 Task: Look for space in Dogonbadan, Iran from 6th September, 2023 to 18th September, 2023 for 3 adults in price range Rs.6000 to Rs.12000. Place can be entire place with 2 bedrooms having 2 beds and 2 bathrooms. Property type can be house, flat, guest house, hotel. Booking option can be shelf check-in. Required host language is English.
Action: Mouse moved to (401, 61)
Screenshot: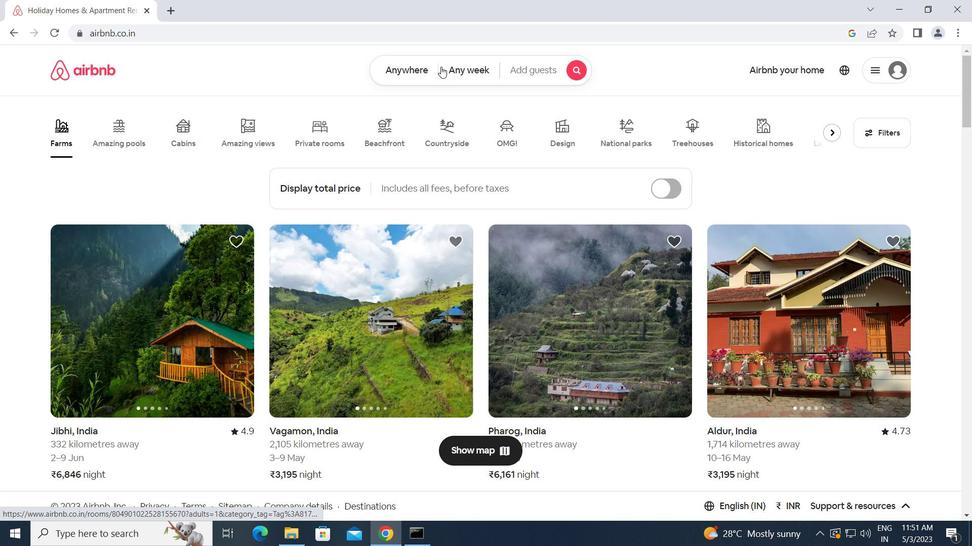 
Action: Mouse pressed left at (401, 61)
Screenshot: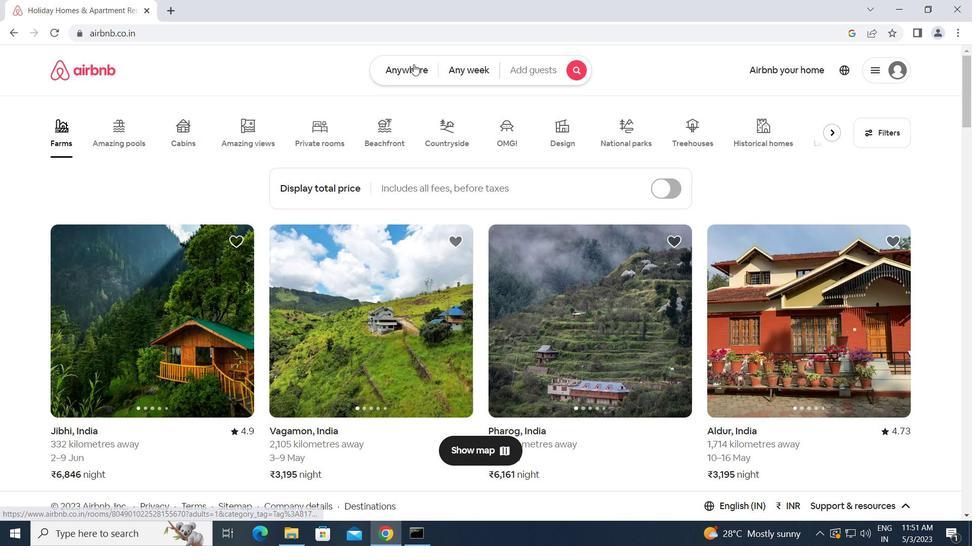 
Action: Mouse moved to (362, 105)
Screenshot: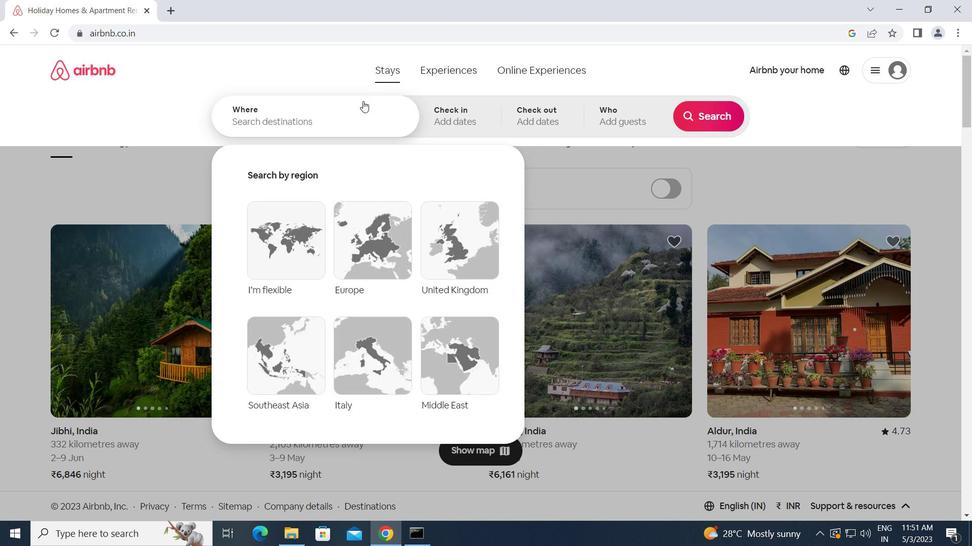 
Action: Mouse pressed left at (362, 105)
Screenshot: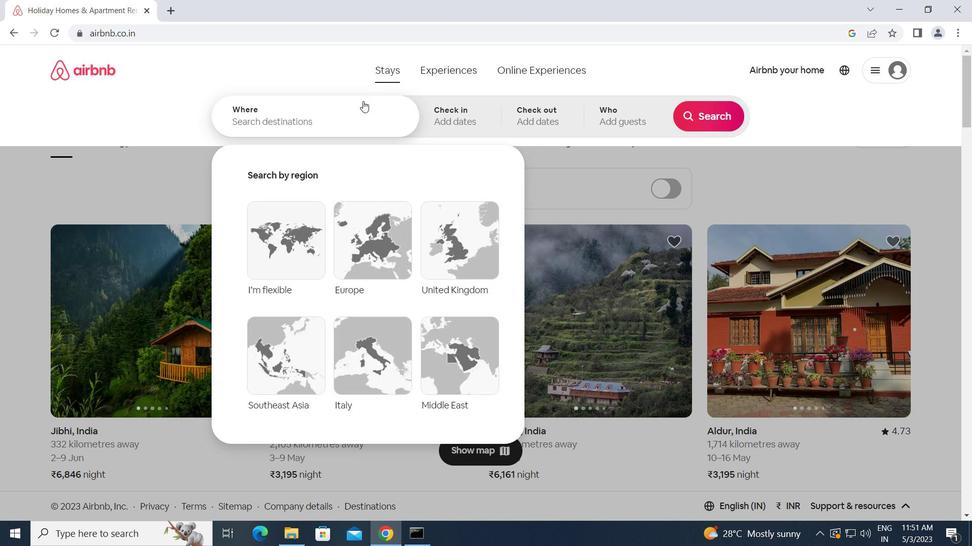 
Action: Key pressed d<Key.caps_lock>ogonbadan,<Key.space><Key.caps_lock>i<Key.caps_lock>ran<Key.enter>
Screenshot: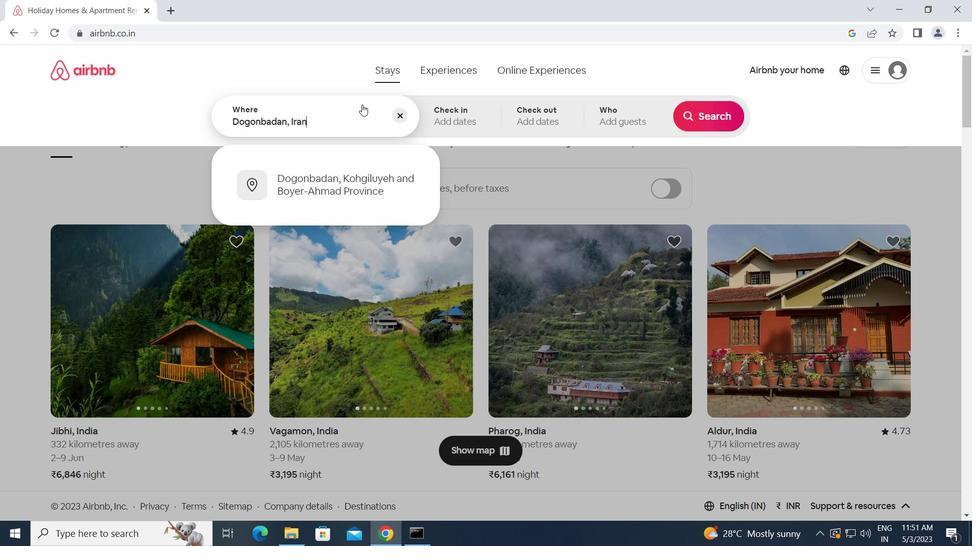 
Action: Mouse moved to (703, 215)
Screenshot: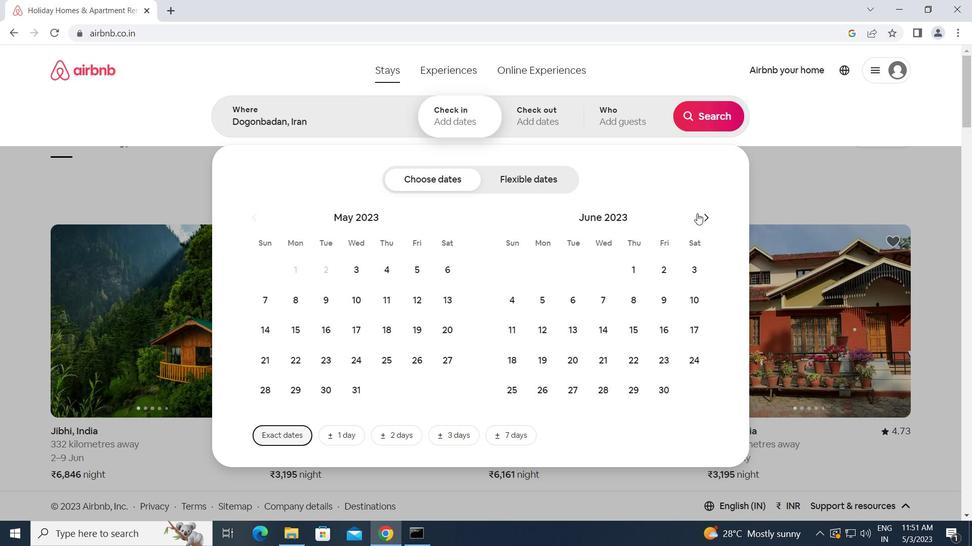 
Action: Mouse pressed left at (703, 215)
Screenshot: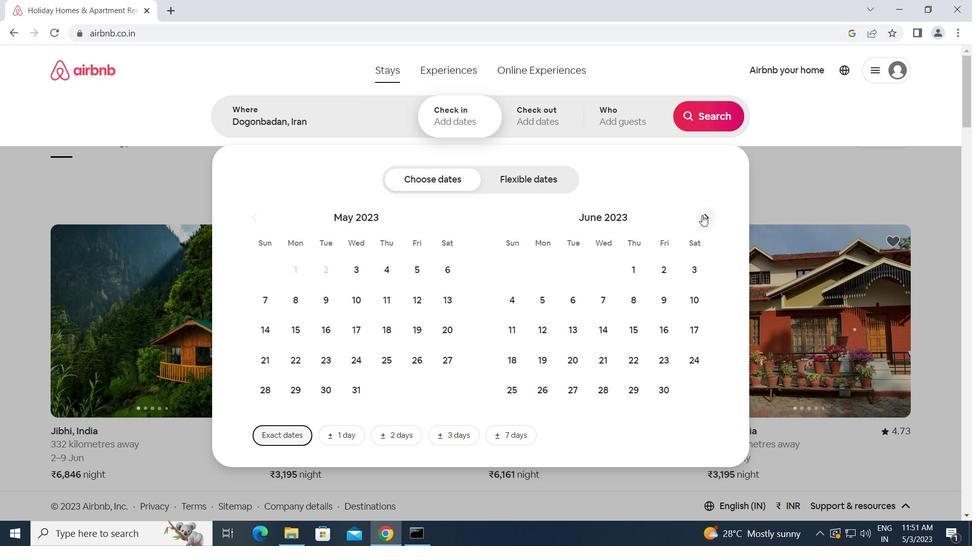 
Action: Mouse pressed left at (703, 215)
Screenshot: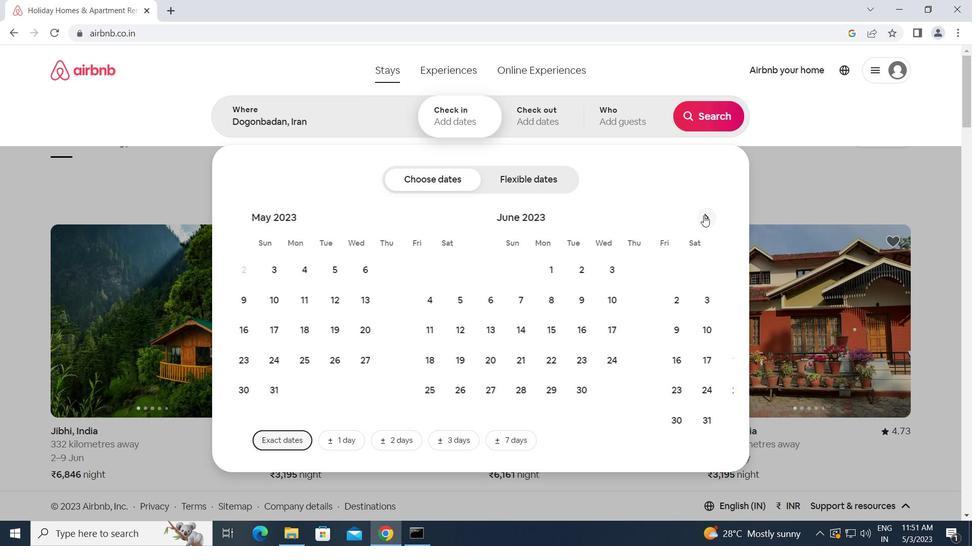 
Action: Mouse pressed left at (703, 215)
Screenshot: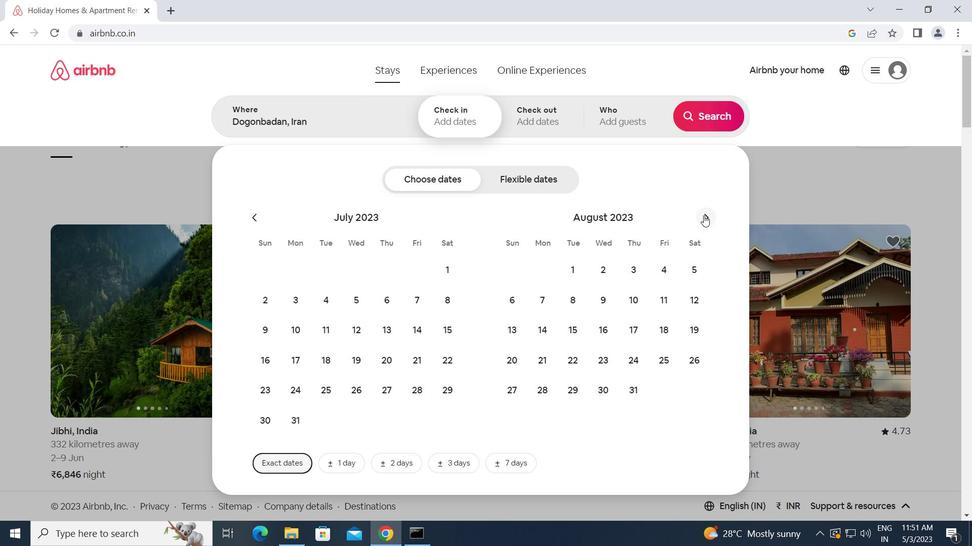 
Action: Mouse moved to (612, 302)
Screenshot: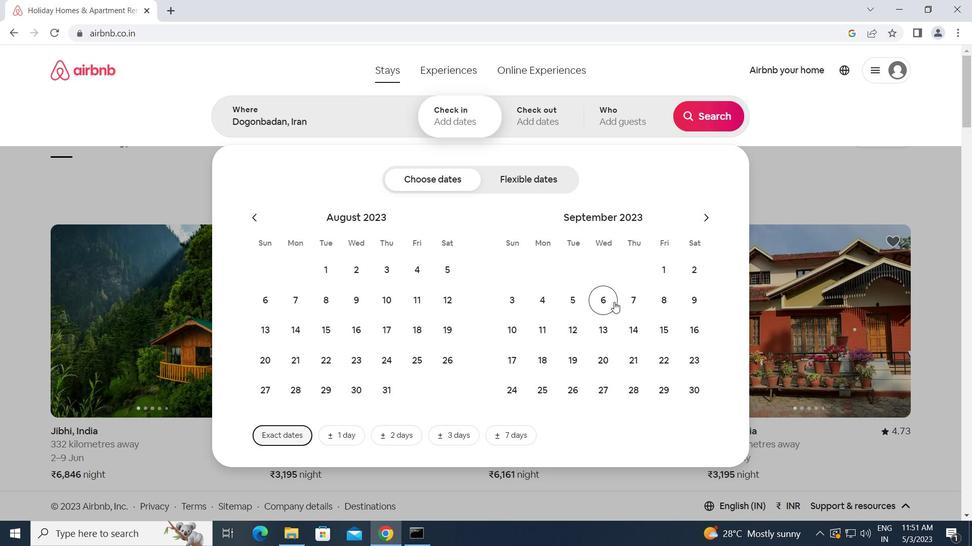 
Action: Mouse pressed left at (612, 302)
Screenshot: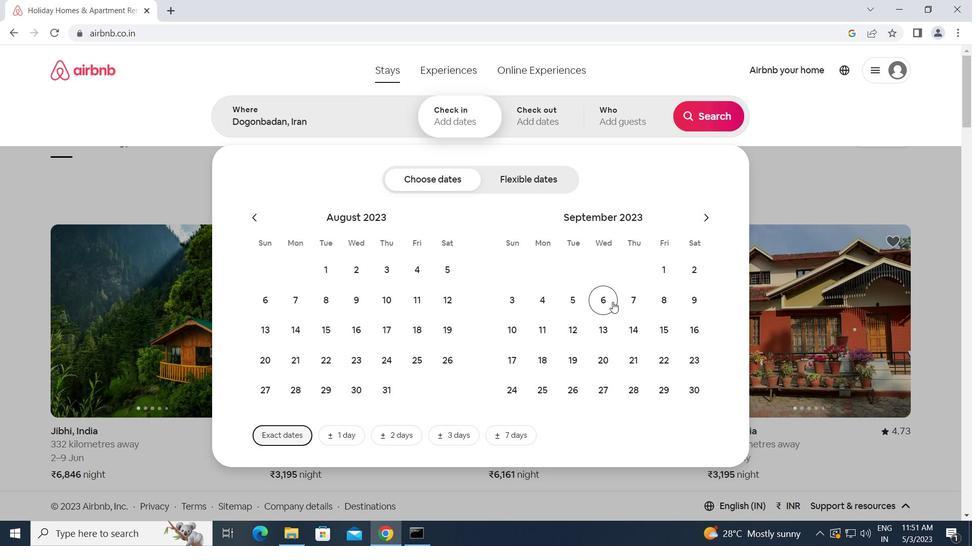 
Action: Mouse moved to (546, 354)
Screenshot: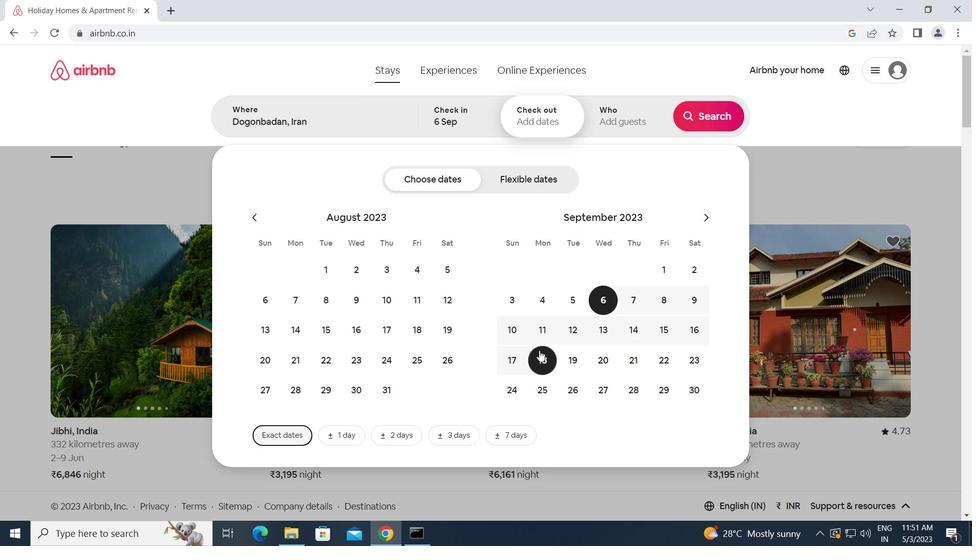 
Action: Mouse pressed left at (546, 354)
Screenshot: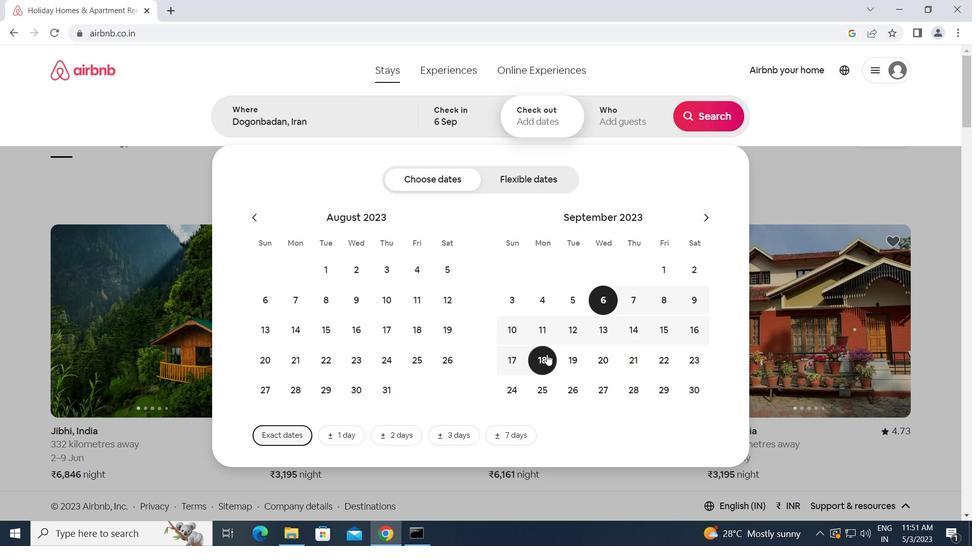 
Action: Mouse moved to (631, 120)
Screenshot: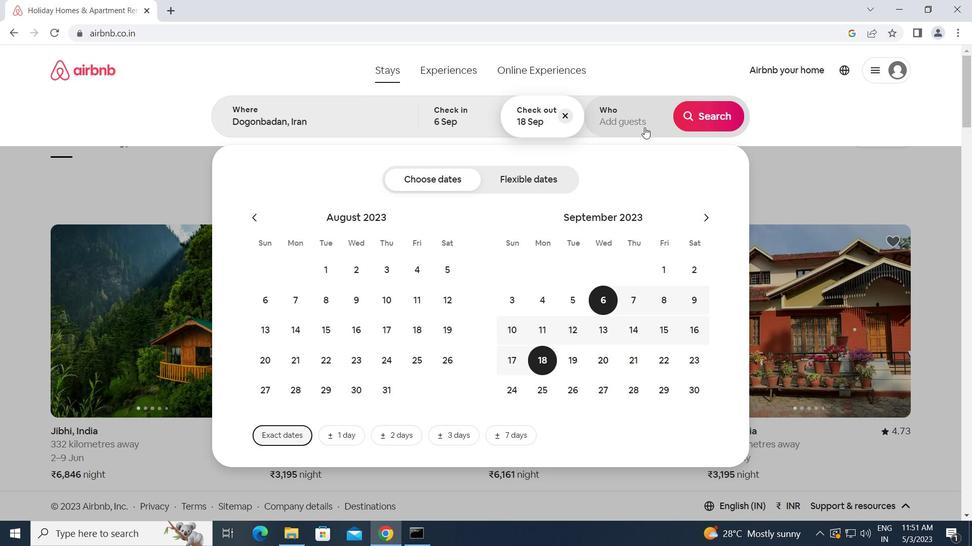 
Action: Mouse pressed left at (631, 120)
Screenshot: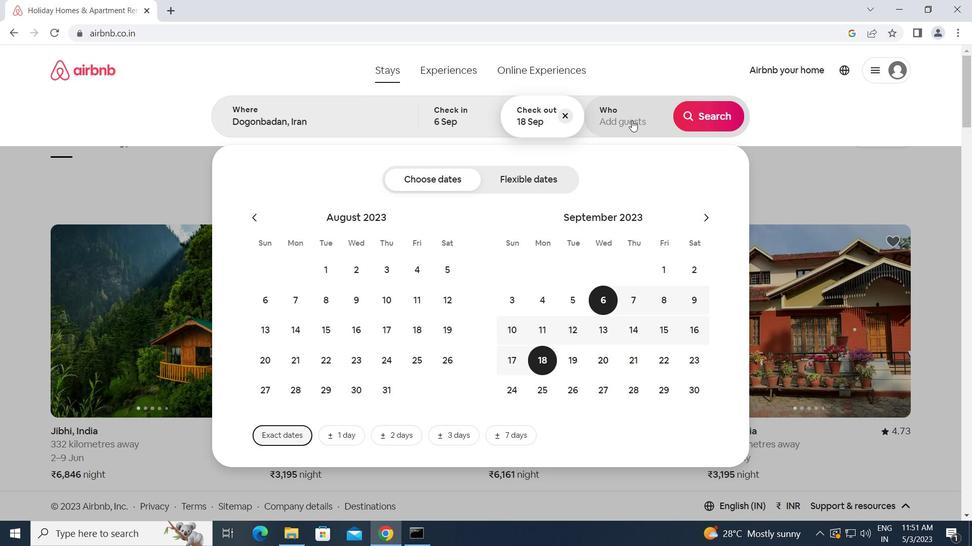 
Action: Mouse moved to (708, 184)
Screenshot: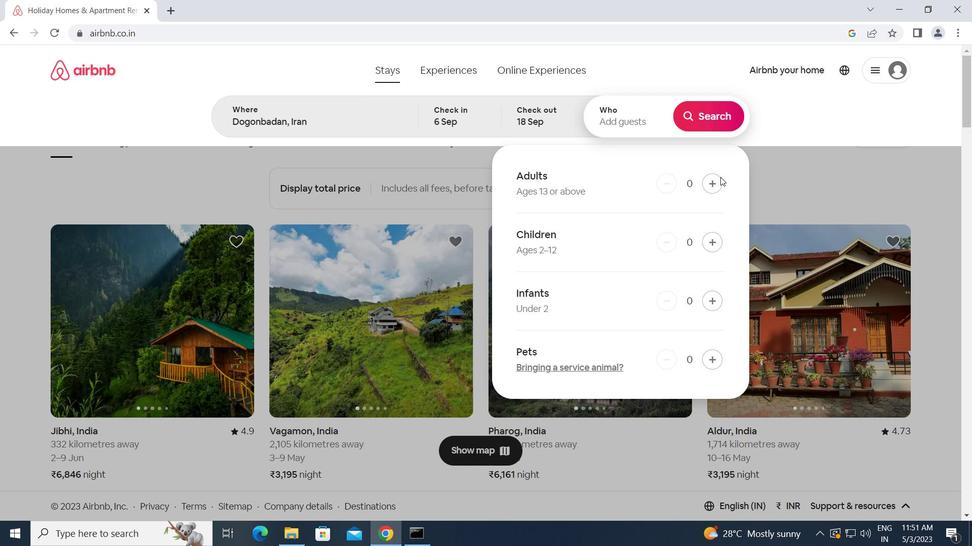 
Action: Mouse pressed left at (708, 184)
Screenshot: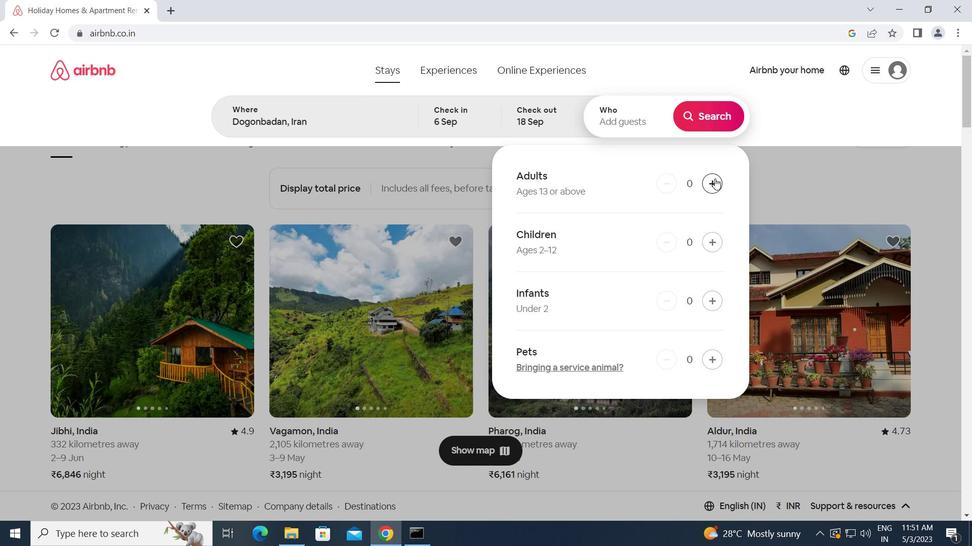 
Action: Mouse pressed left at (708, 184)
Screenshot: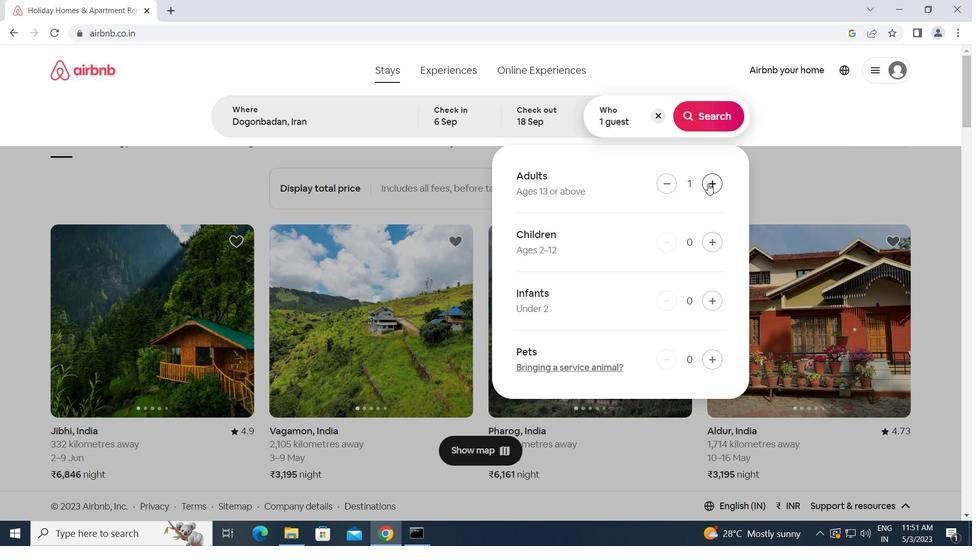 
Action: Mouse pressed left at (708, 184)
Screenshot: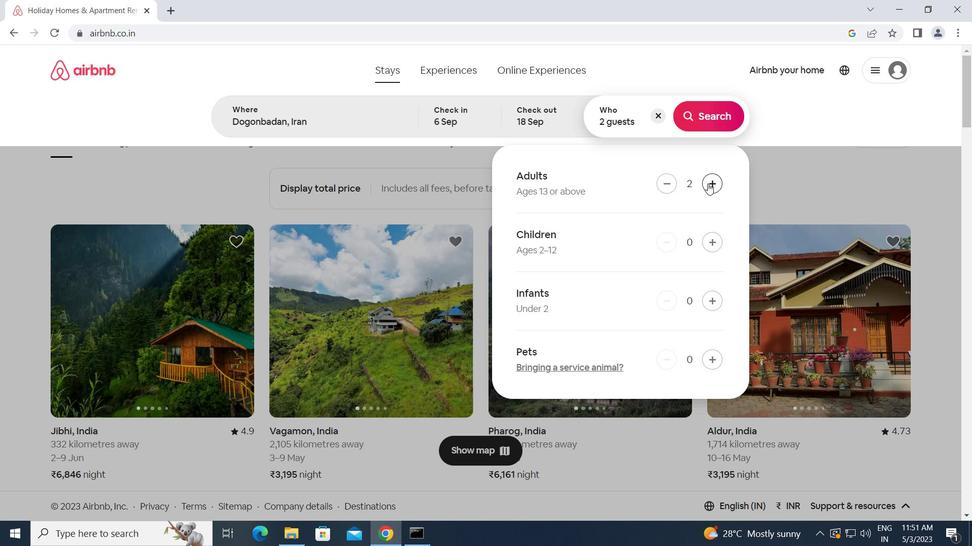 
Action: Mouse moved to (691, 117)
Screenshot: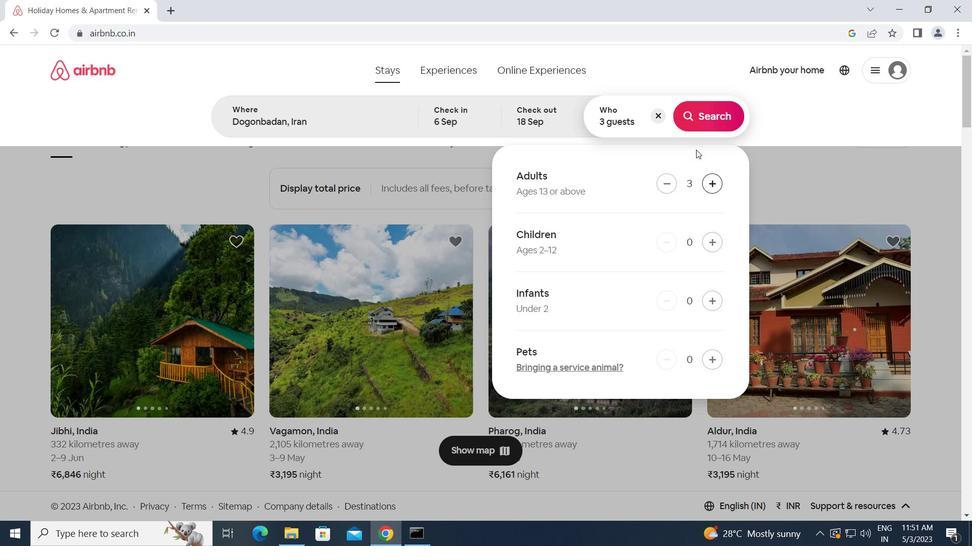 
Action: Mouse pressed left at (691, 117)
Screenshot: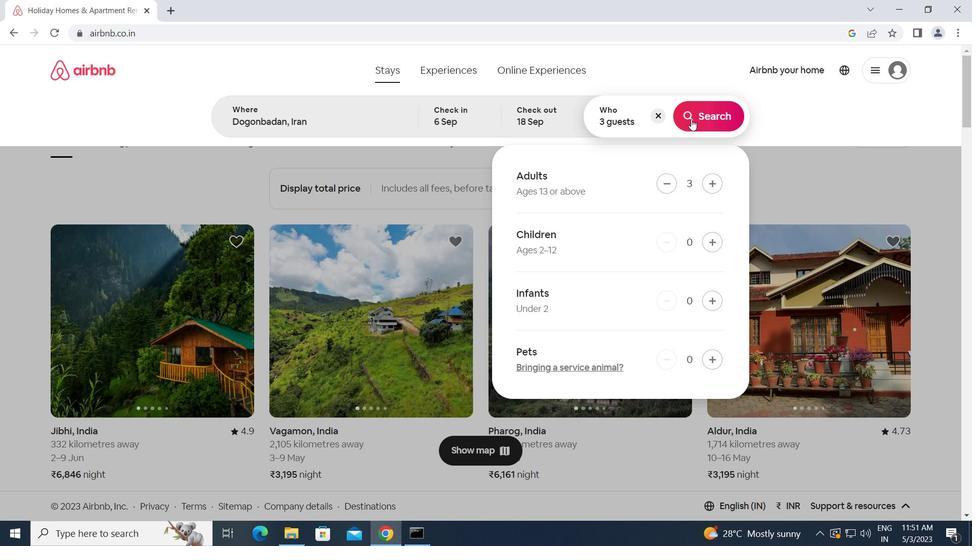 
Action: Mouse moved to (896, 117)
Screenshot: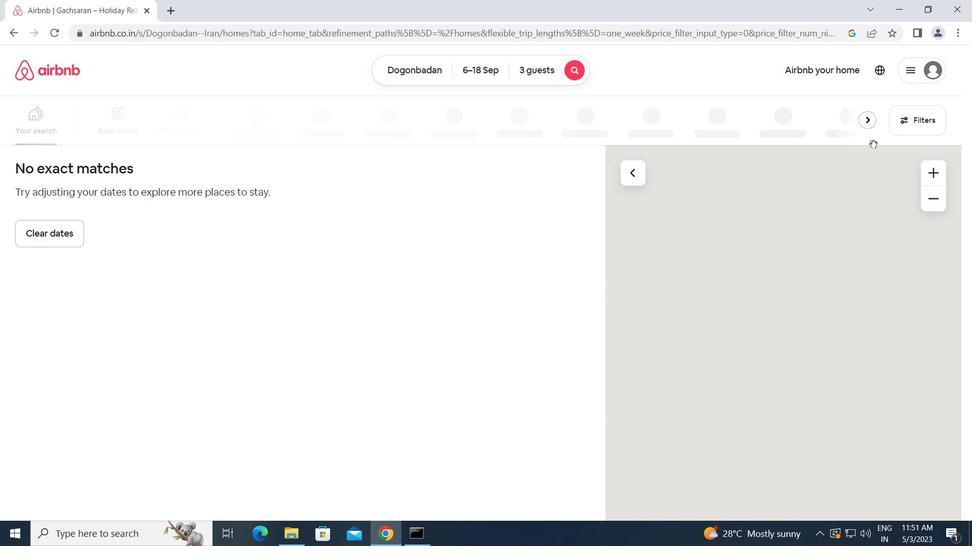 
Action: Mouse pressed left at (896, 117)
Screenshot: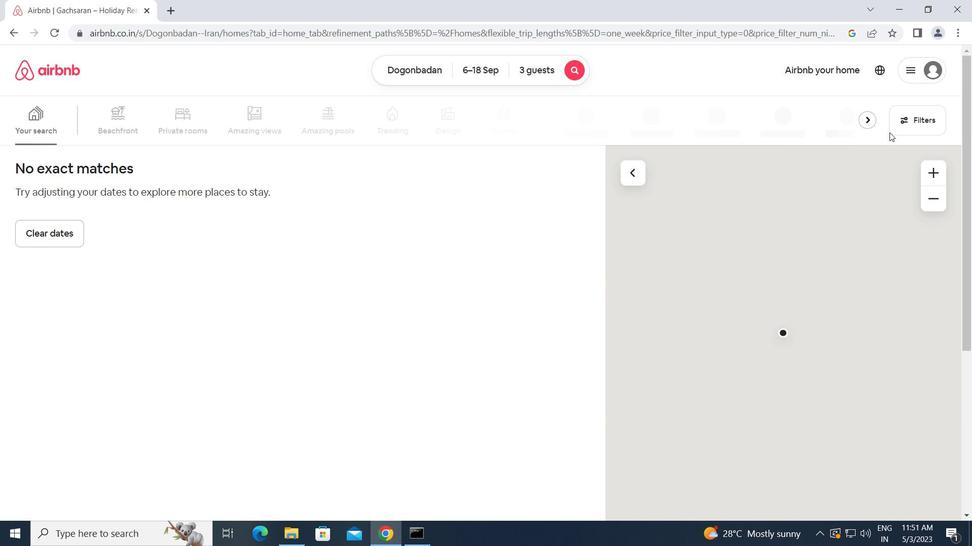 
Action: Mouse moved to (334, 203)
Screenshot: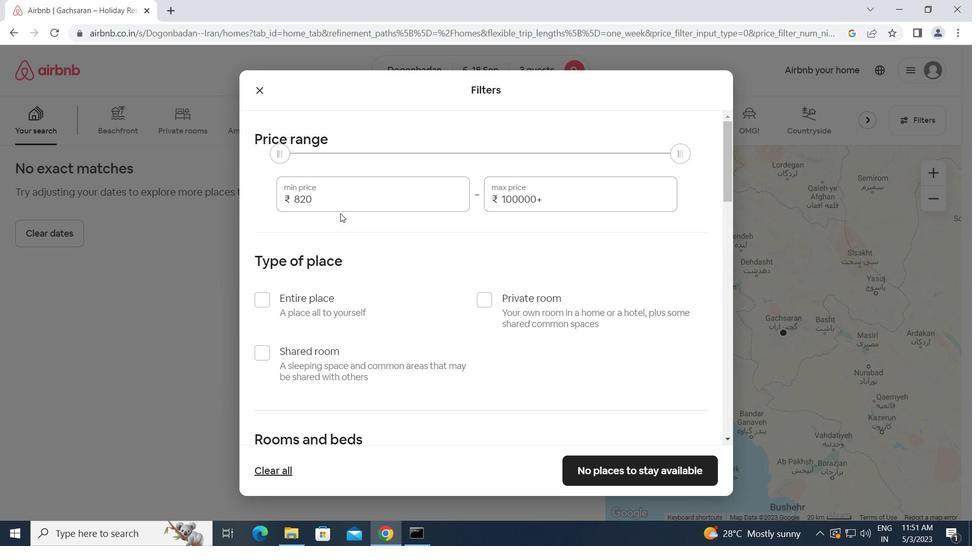 
Action: Mouse pressed left at (334, 203)
Screenshot: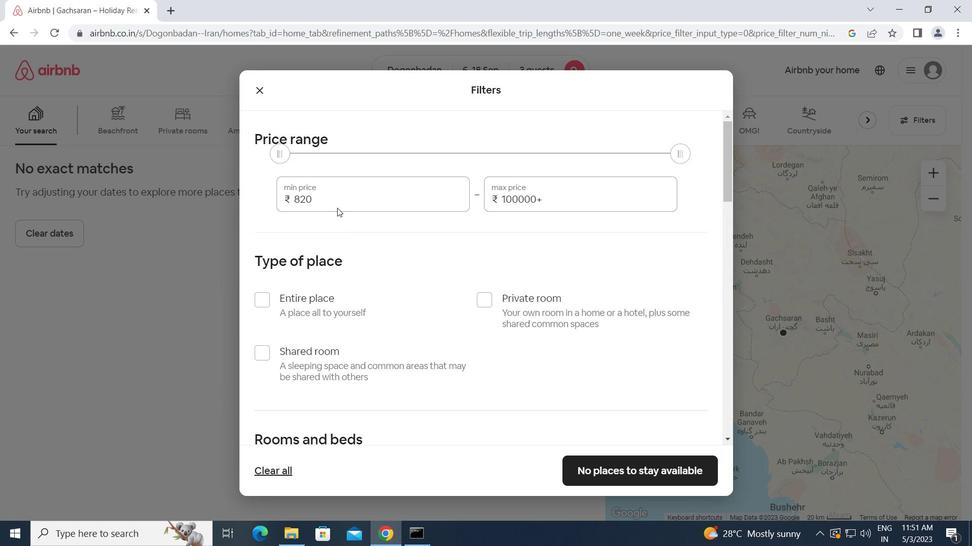 
Action: Mouse moved to (267, 200)
Screenshot: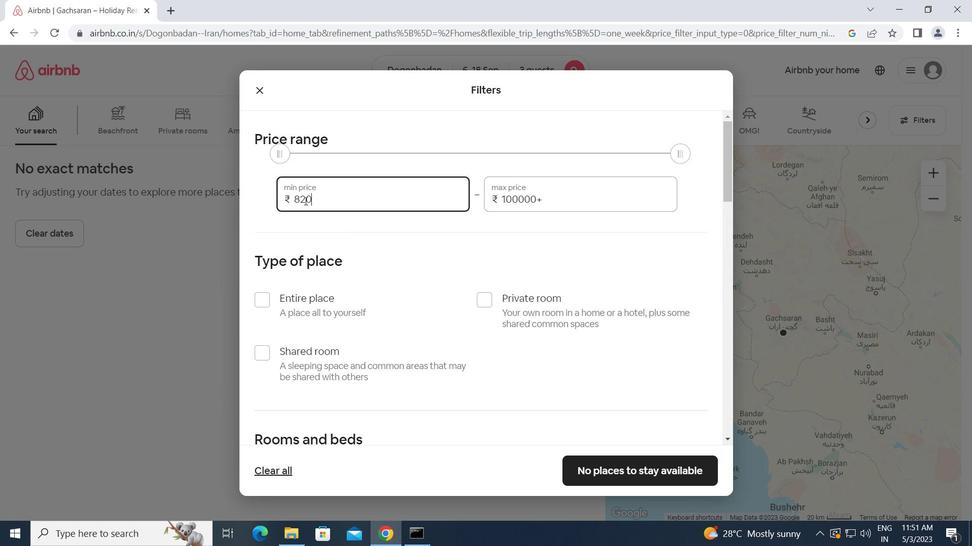 
Action: Key pressed 6000<Key.tab>12000
Screenshot: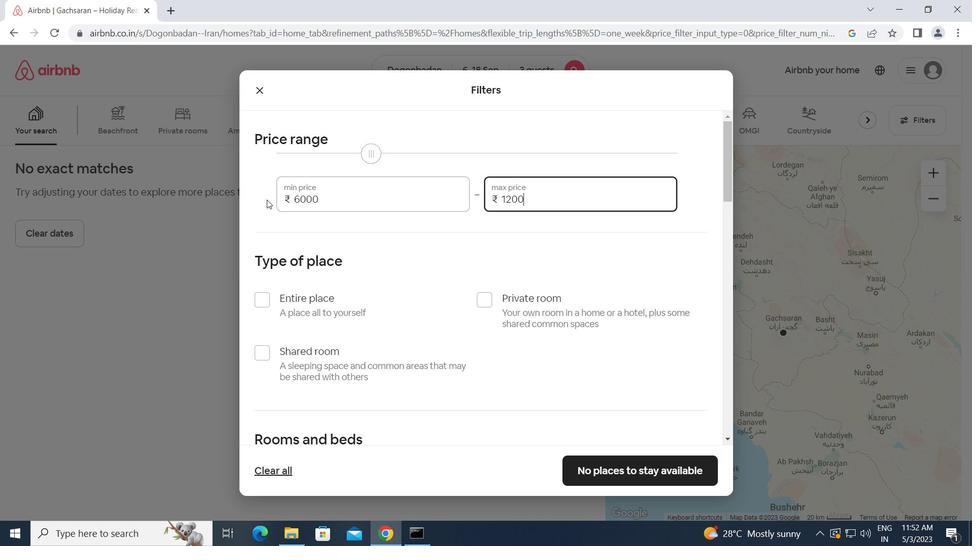 
Action: Mouse moved to (269, 296)
Screenshot: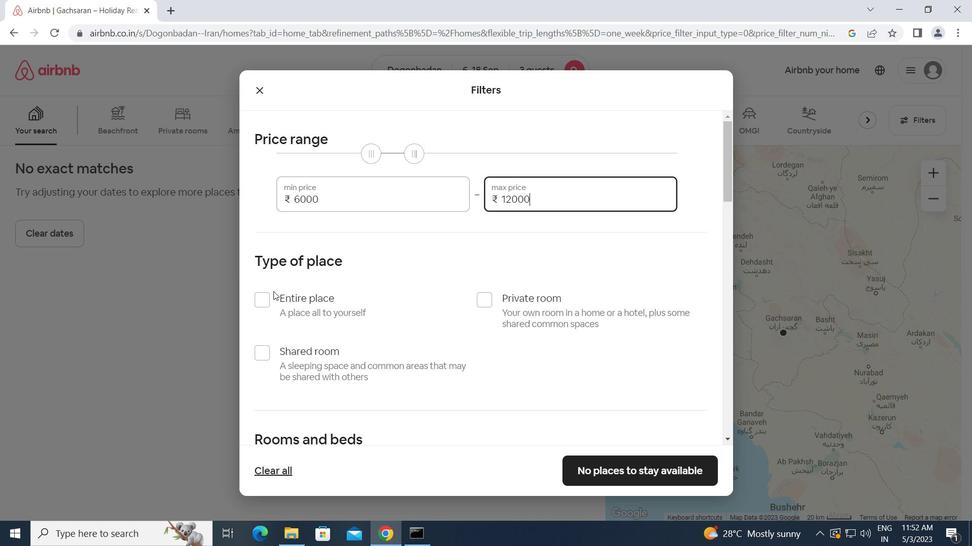 
Action: Mouse pressed left at (269, 296)
Screenshot: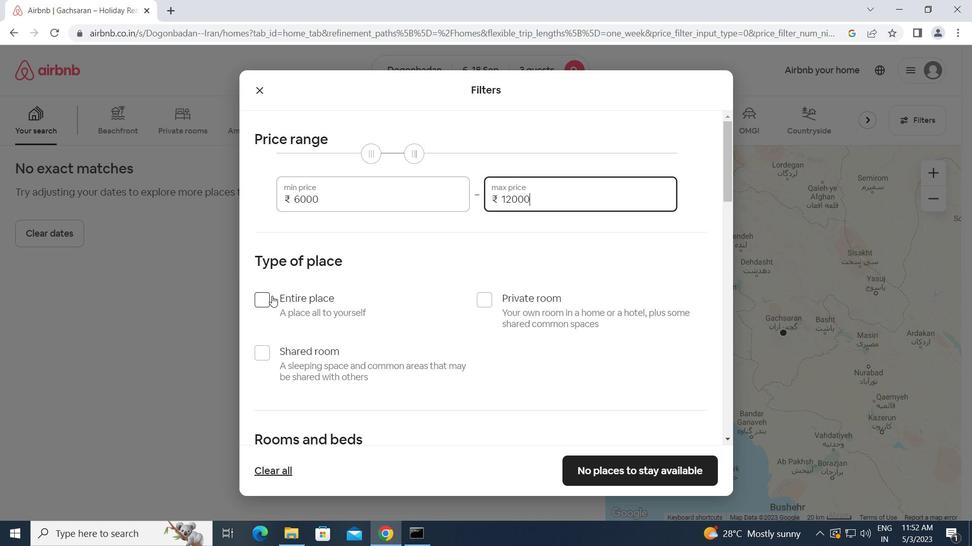 
Action: Mouse moved to (336, 323)
Screenshot: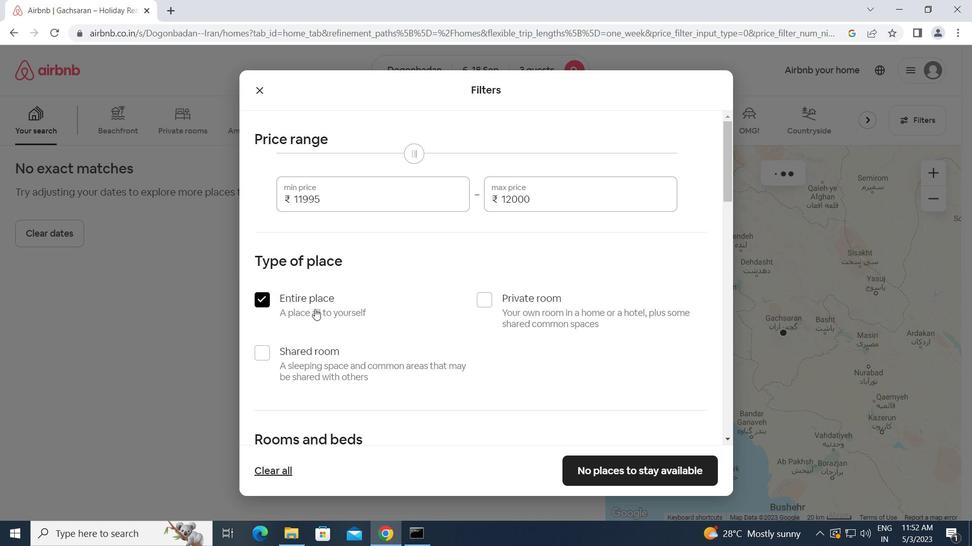 
Action: Mouse scrolled (336, 322) with delta (0, 0)
Screenshot: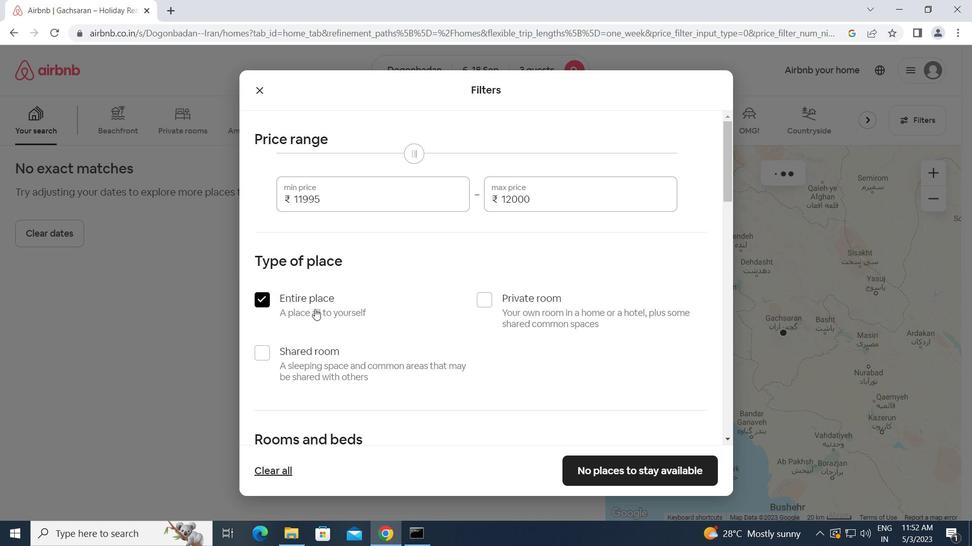 
Action: Mouse moved to (337, 324)
Screenshot: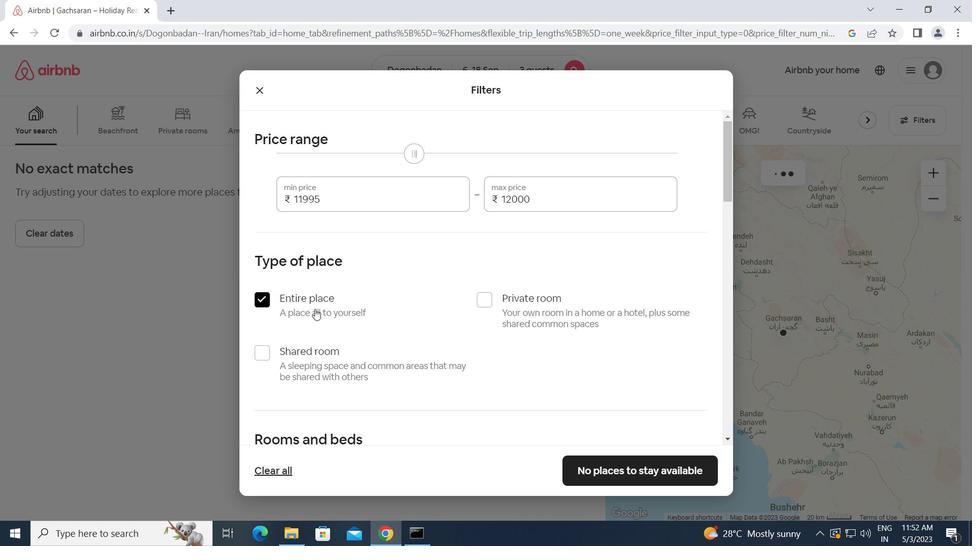 
Action: Mouse scrolled (337, 323) with delta (0, 0)
Screenshot: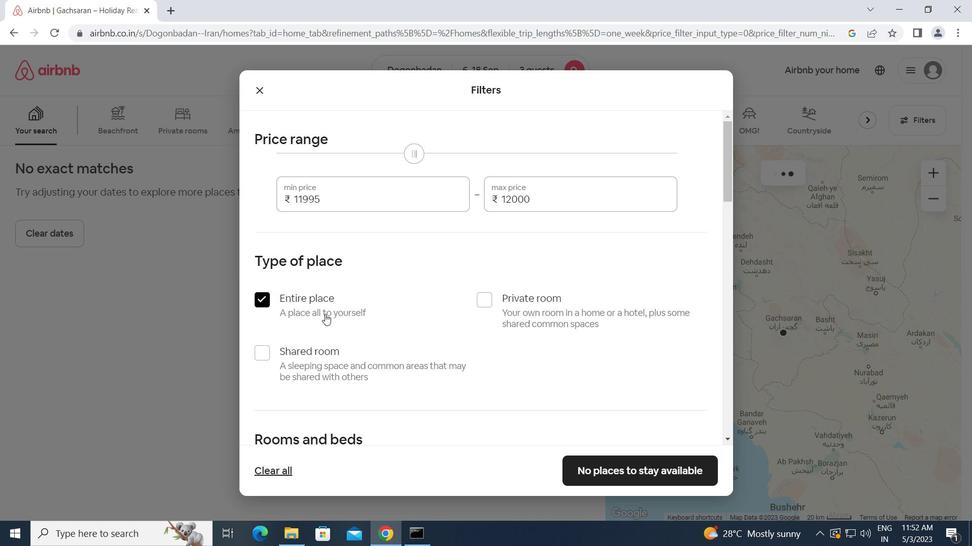 
Action: Mouse scrolled (337, 323) with delta (0, 0)
Screenshot: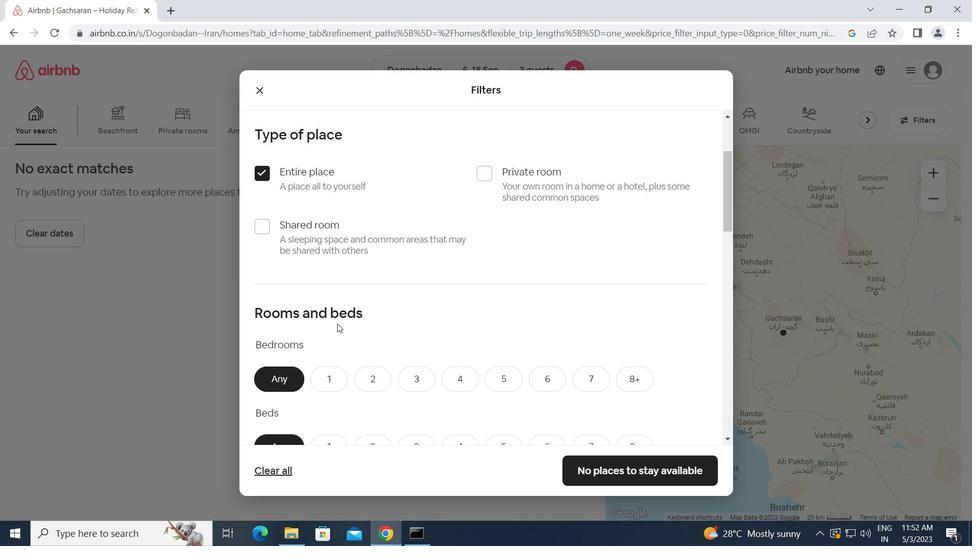 
Action: Mouse scrolled (337, 323) with delta (0, 0)
Screenshot: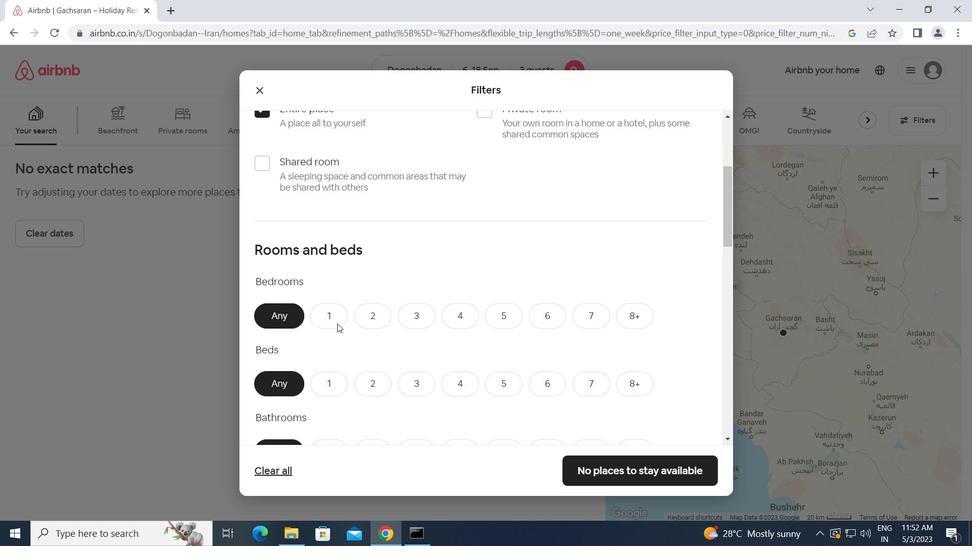 
Action: Mouse scrolled (337, 323) with delta (0, 0)
Screenshot: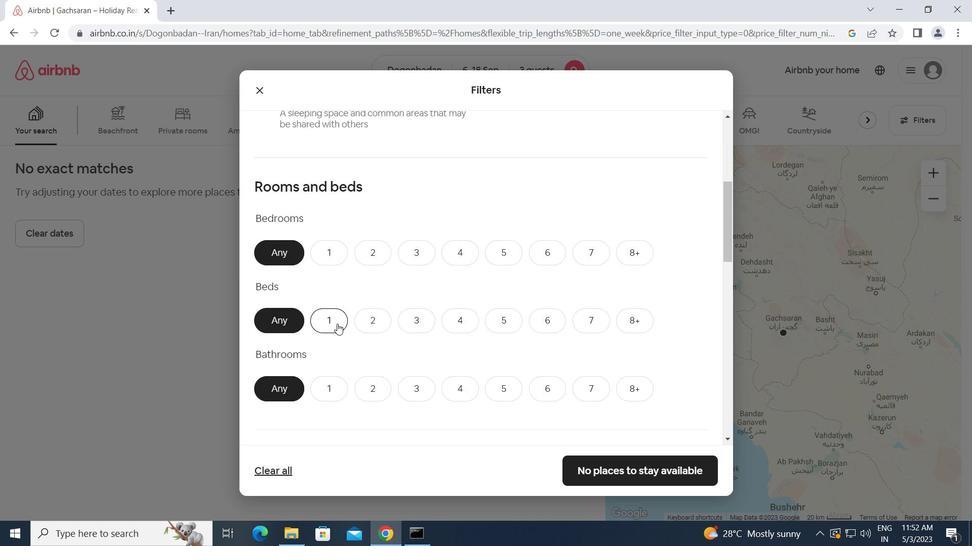 
Action: Mouse moved to (373, 192)
Screenshot: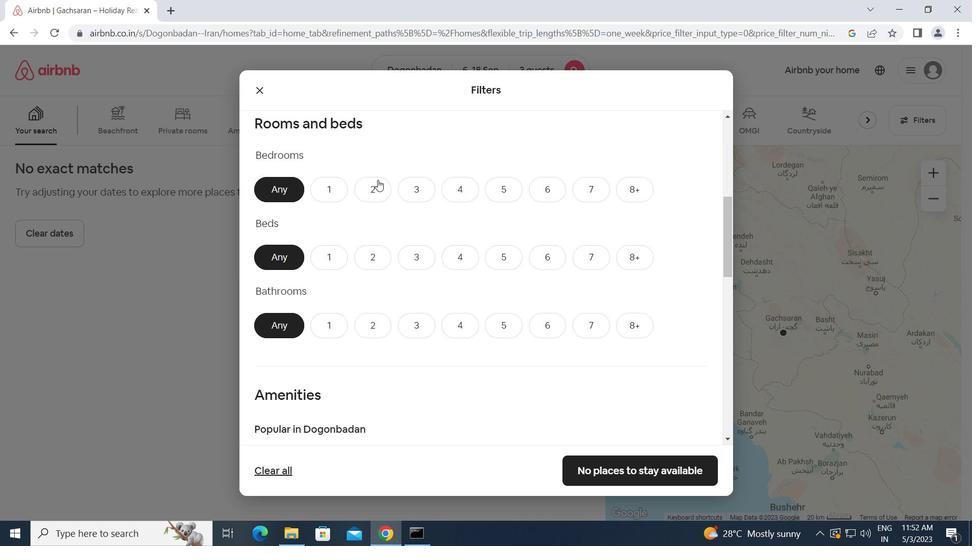 
Action: Mouse pressed left at (373, 192)
Screenshot: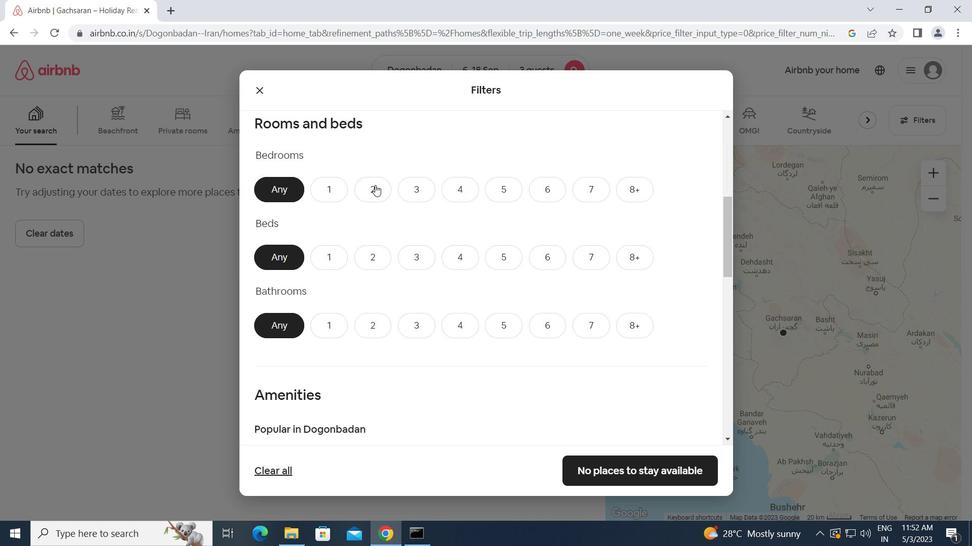 
Action: Mouse moved to (365, 260)
Screenshot: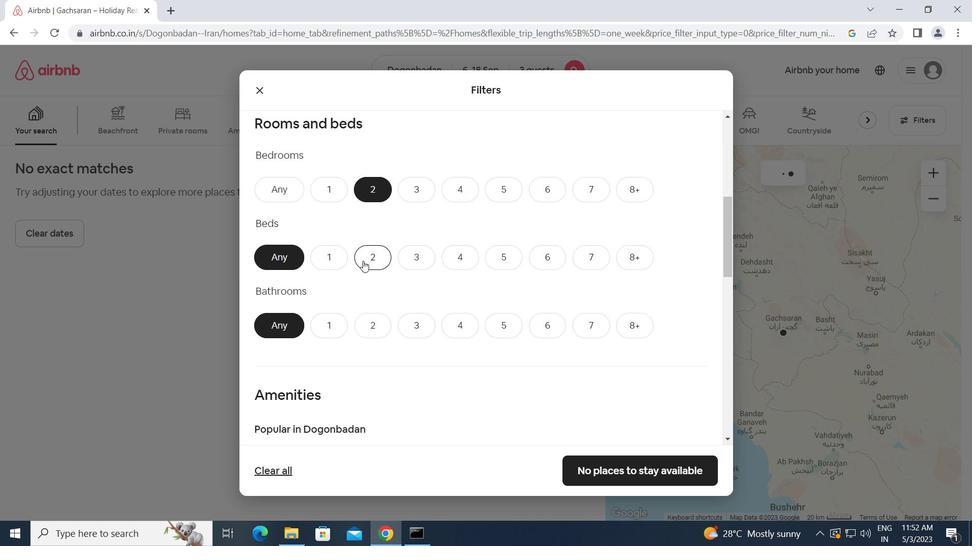 
Action: Mouse pressed left at (365, 260)
Screenshot: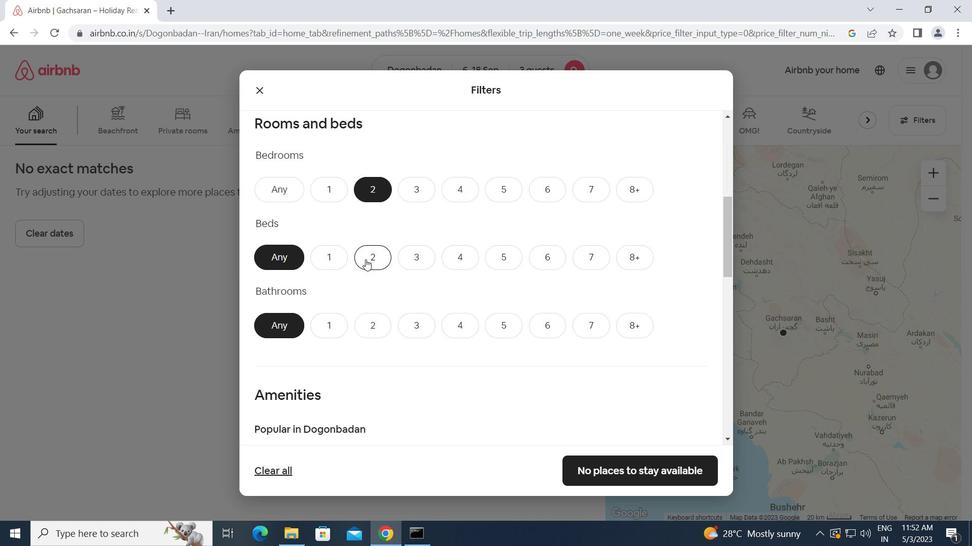 
Action: Mouse moved to (373, 324)
Screenshot: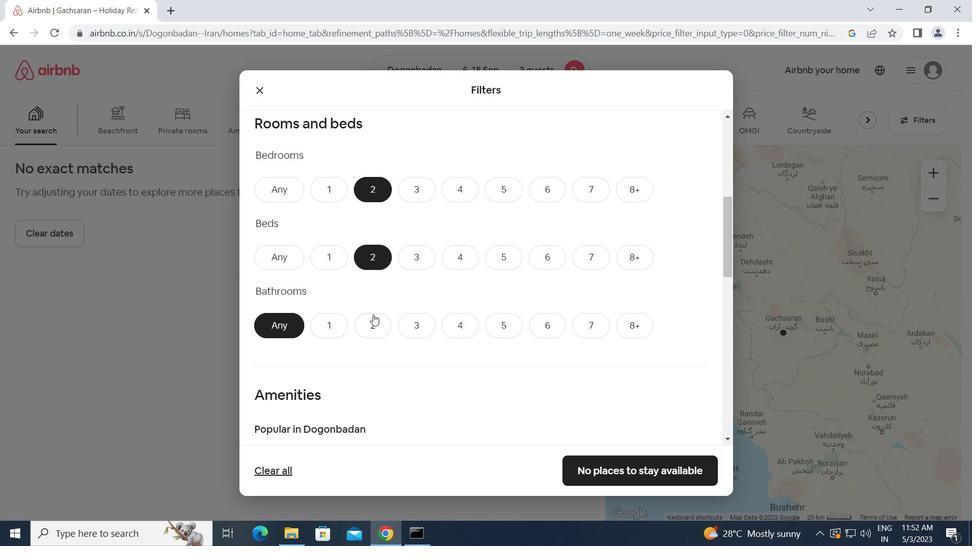 
Action: Mouse pressed left at (373, 324)
Screenshot: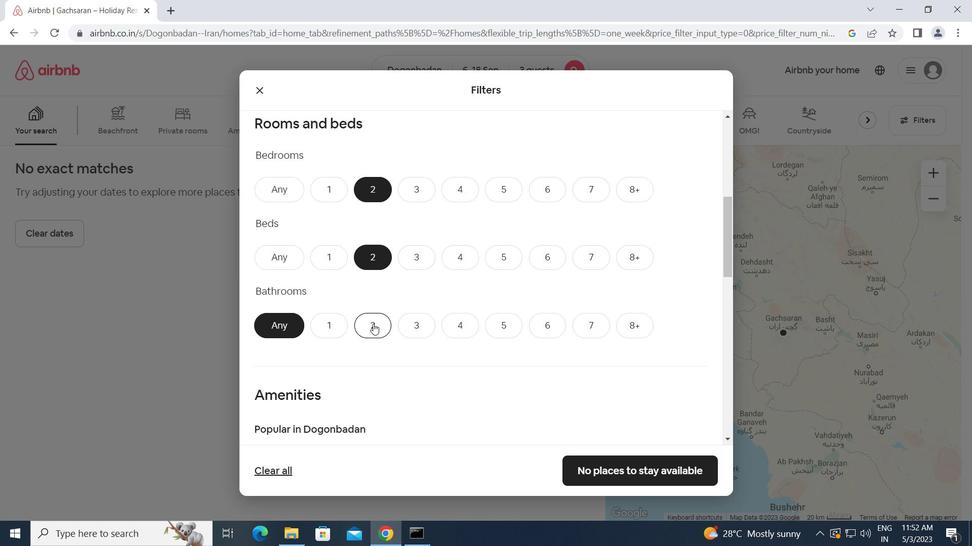 
Action: Mouse moved to (385, 363)
Screenshot: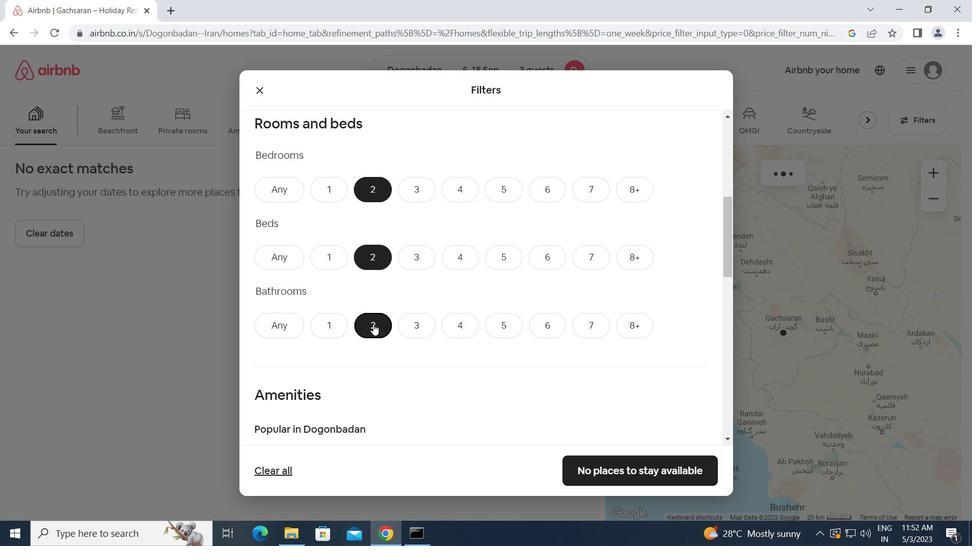 
Action: Mouse scrolled (385, 363) with delta (0, 0)
Screenshot: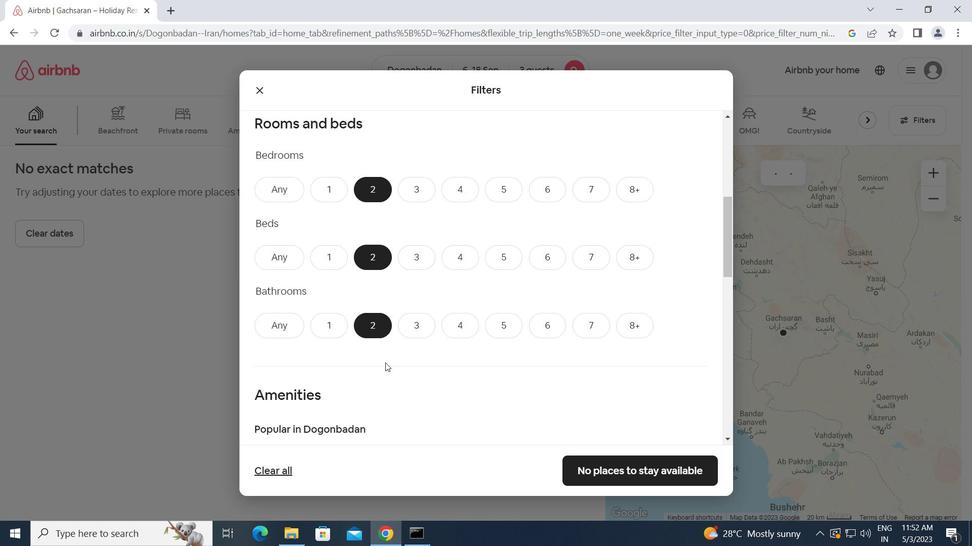 
Action: Mouse scrolled (385, 363) with delta (0, 0)
Screenshot: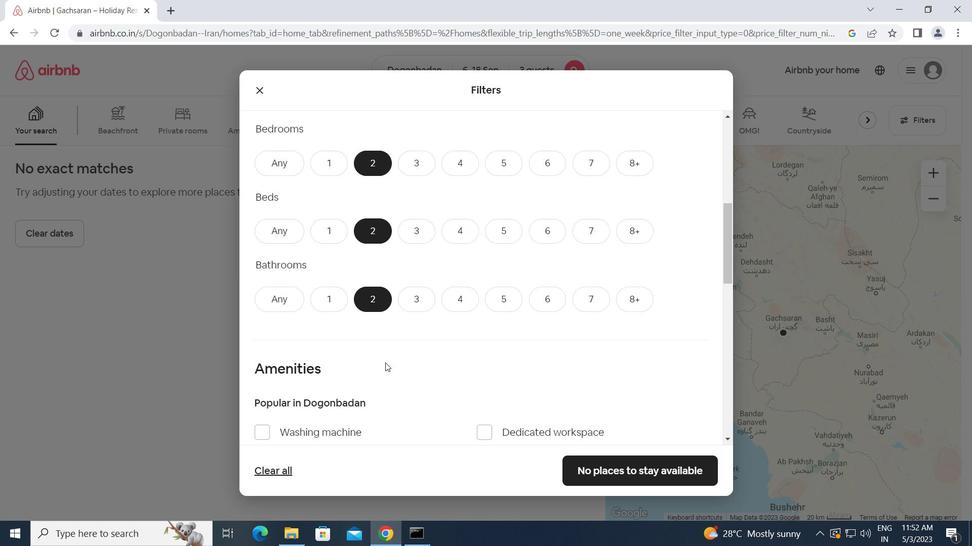 
Action: Mouse scrolled (385, 363) with delta (0, 0)
Screenshot: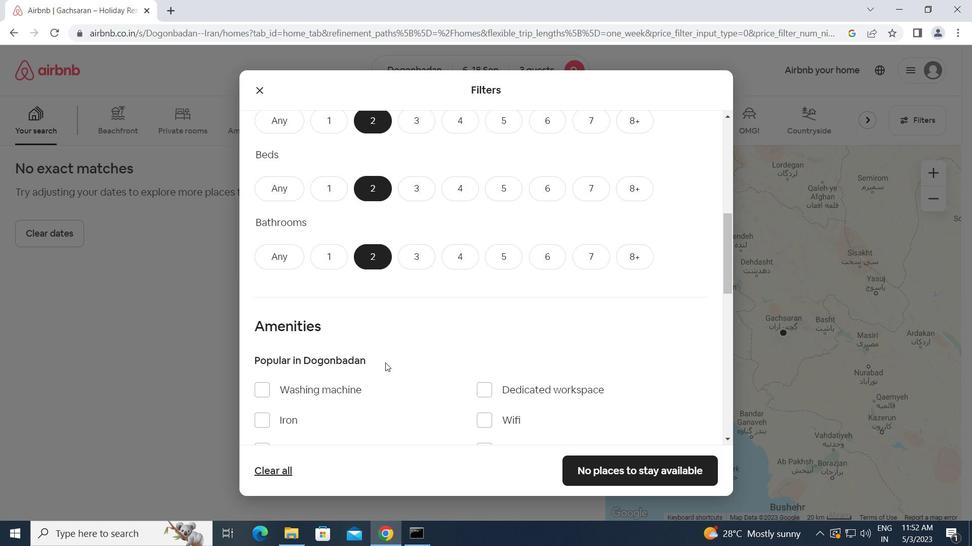 
Action: Mouse scrolled (385, 363) with delta (0, 0)
Screenshot: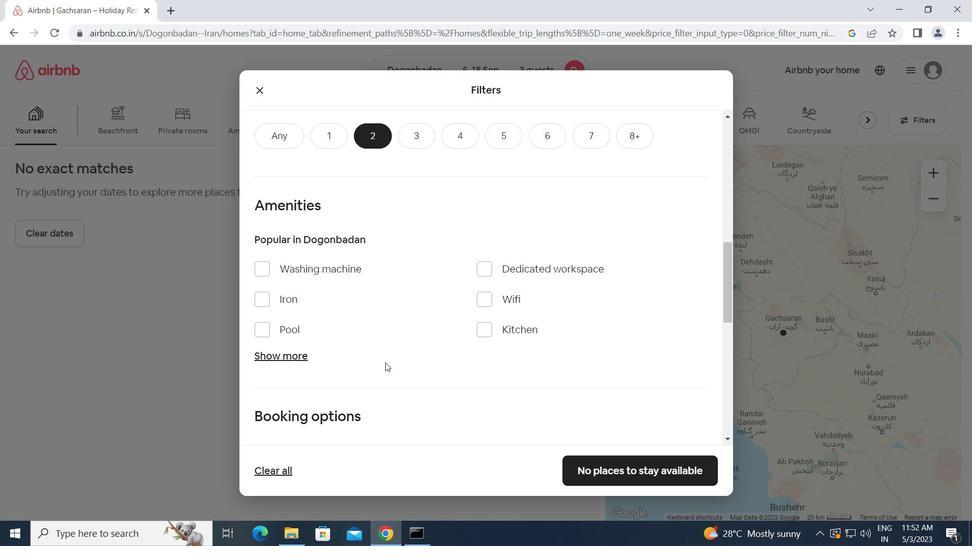 
Action: Mouse scrolled (385, 363) with delta (0, 0)
Screenshot: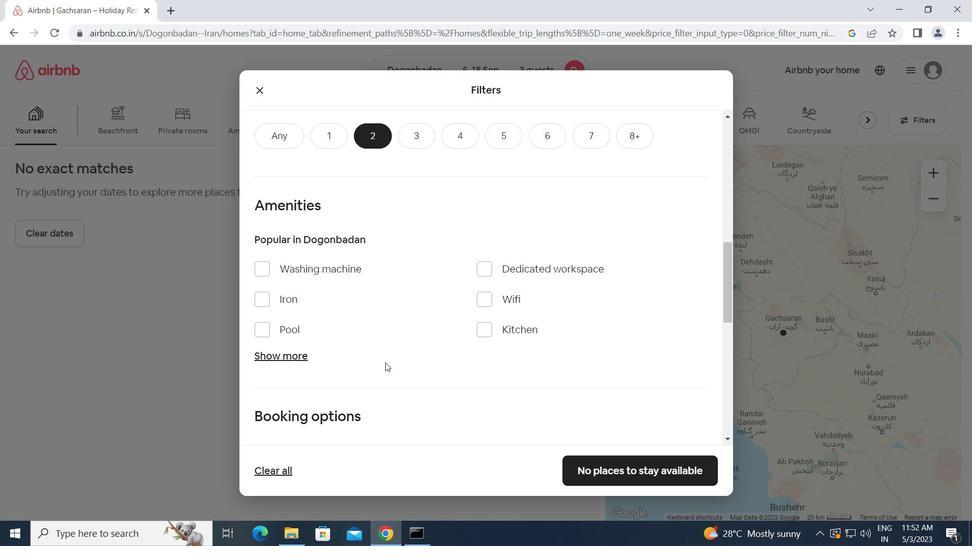 
Action: Mouse scrolled (385, 363) with delta (0, 0)
Screenshot: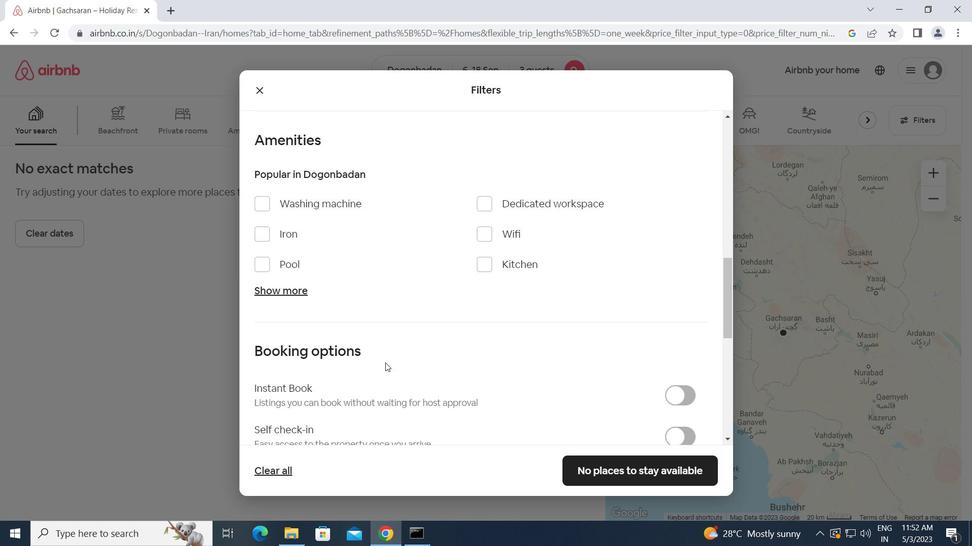 
Action: Mouse moved to (679, 312)
Screenshot: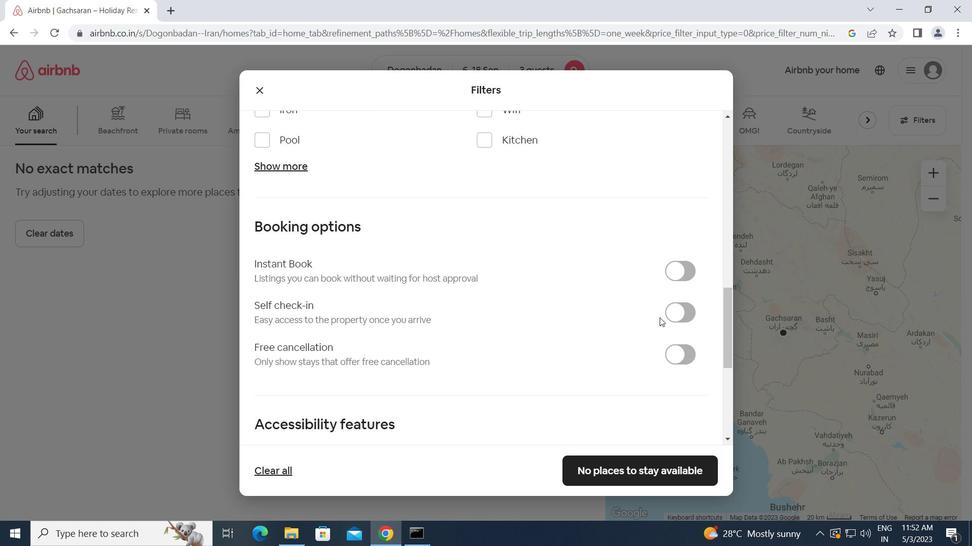 
Action: Mouse pressed left at (679, 312)
Screenshot: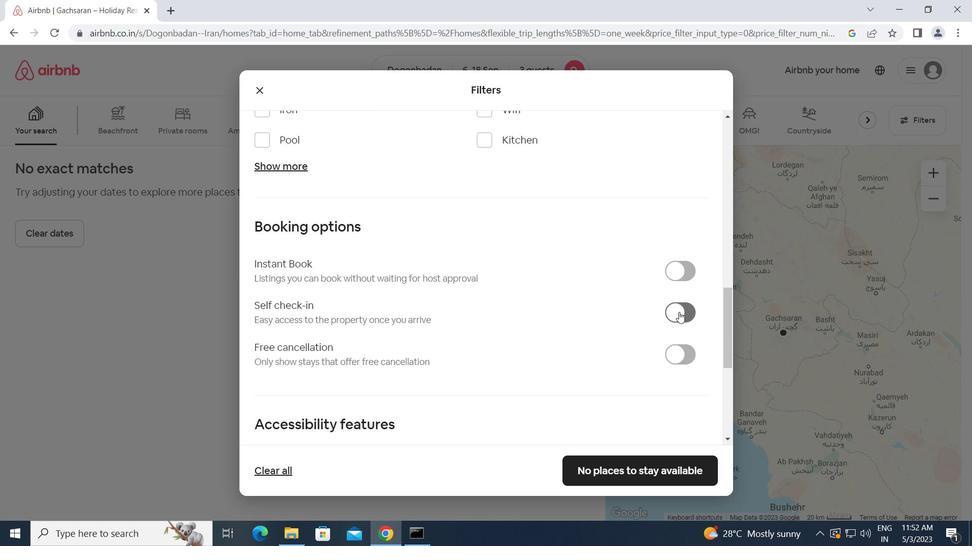 
Action: Mouse moved to (433, 329)
Screenshot: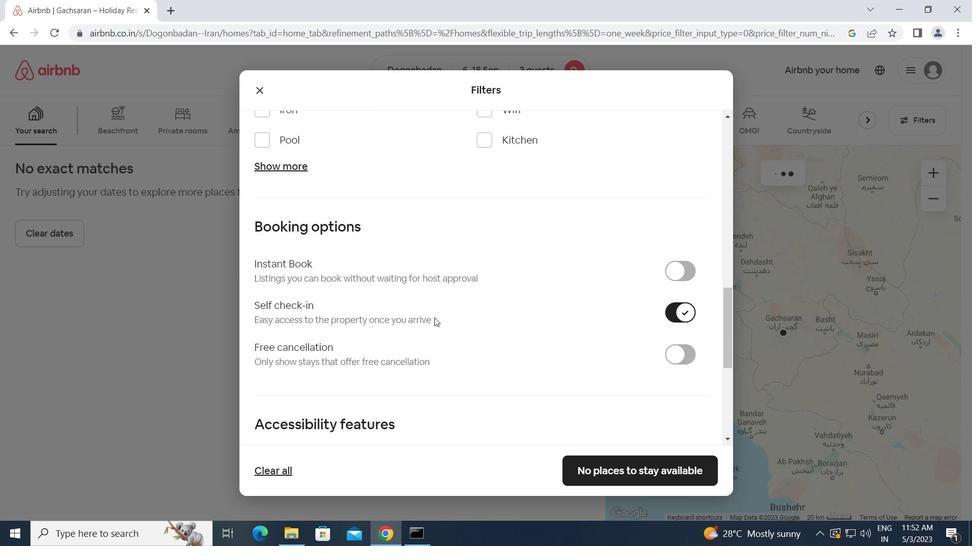 
Action: Mouse scrolled (433, 329) with delta (0, 0)
Screenshot: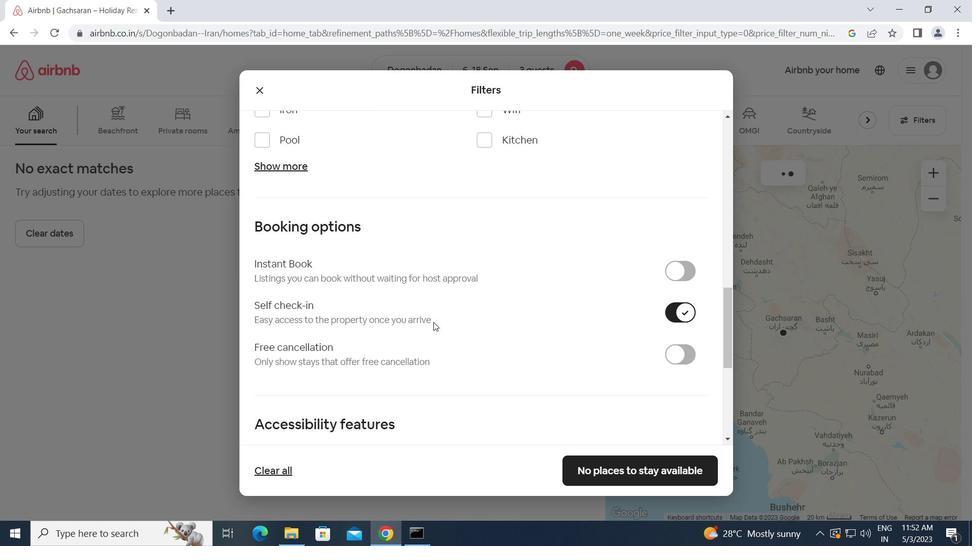 
Action: Mouse scrolled (433, 329) with delta (0, 0)
Screenshot: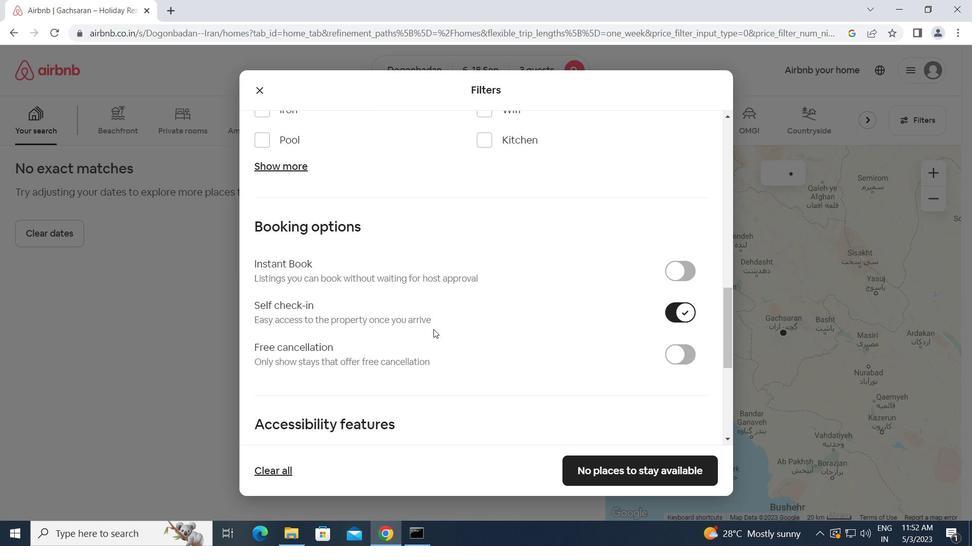 
Action: Mouse scrolled (433, 329) with delta (0, 0)
Screenshot: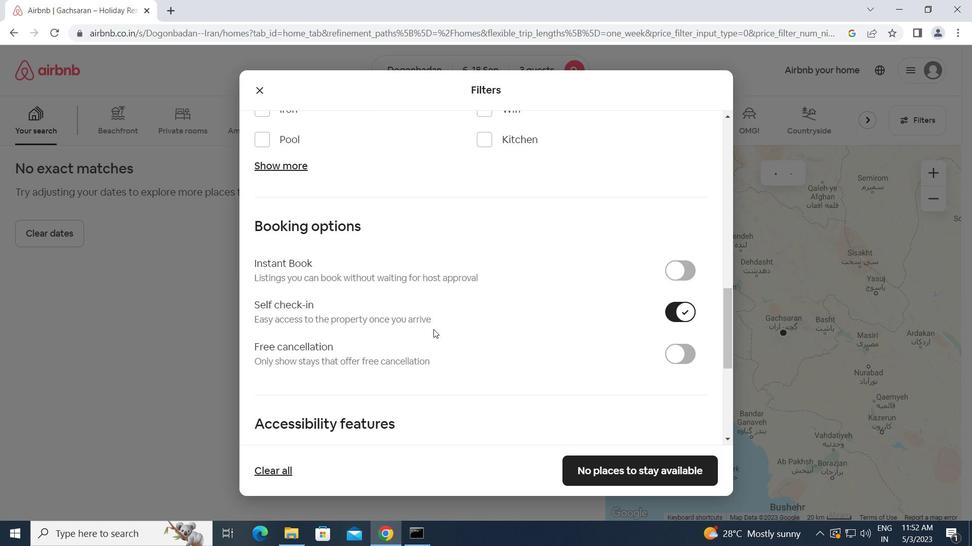 
Action: Mouse scrolled (433, 329) with delta (0, 0)
Screenshot: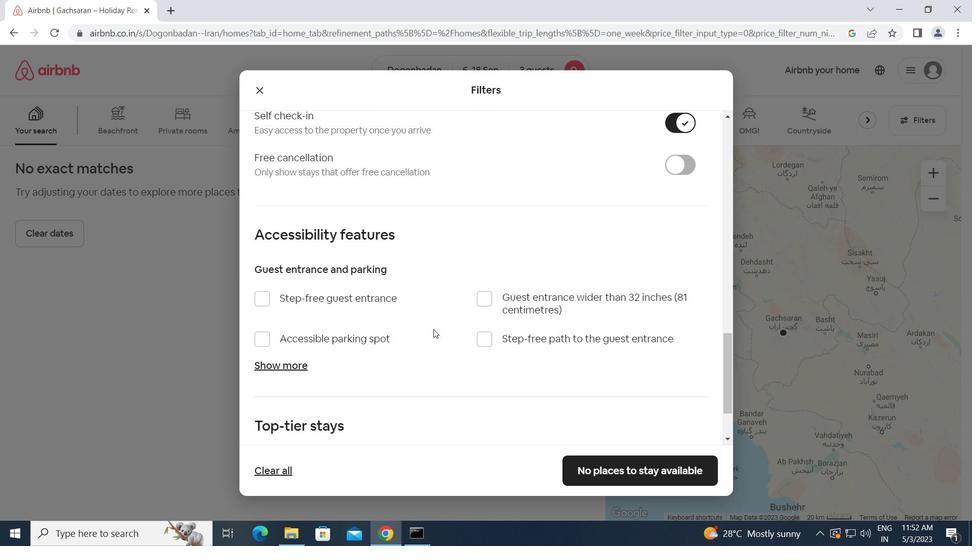 
Action: Mouse scrolled (433, 329) with delta (0, 0)
Screenshot: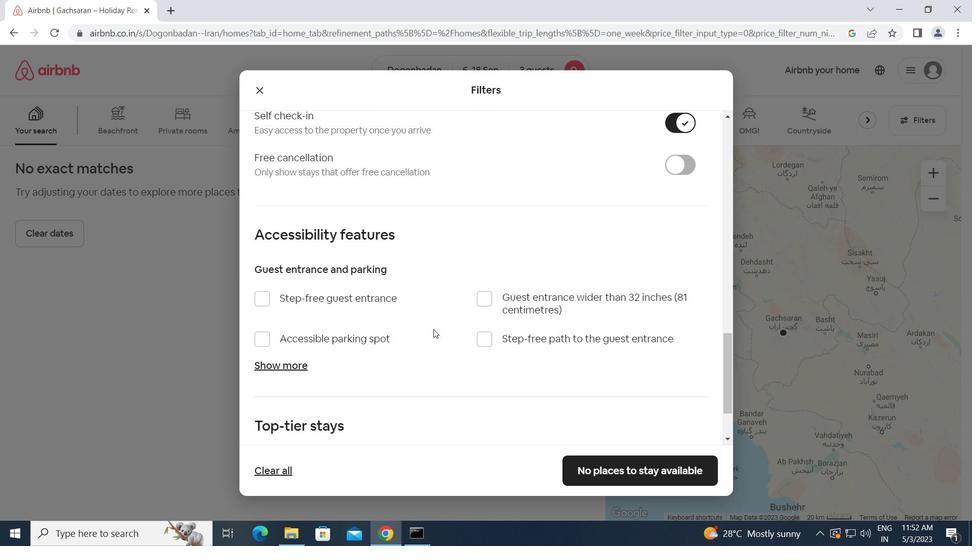
Action: Mouse scrolled (433, 329) with delta (0, 0)
Screenshot: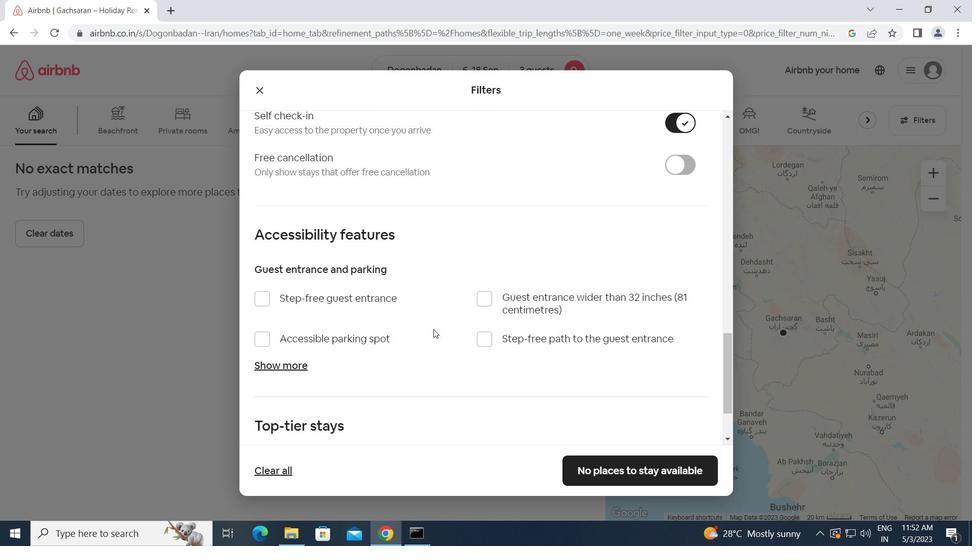 
Action: Mouse scrolled (433, 329) with delta (0, 0)
Screenshot: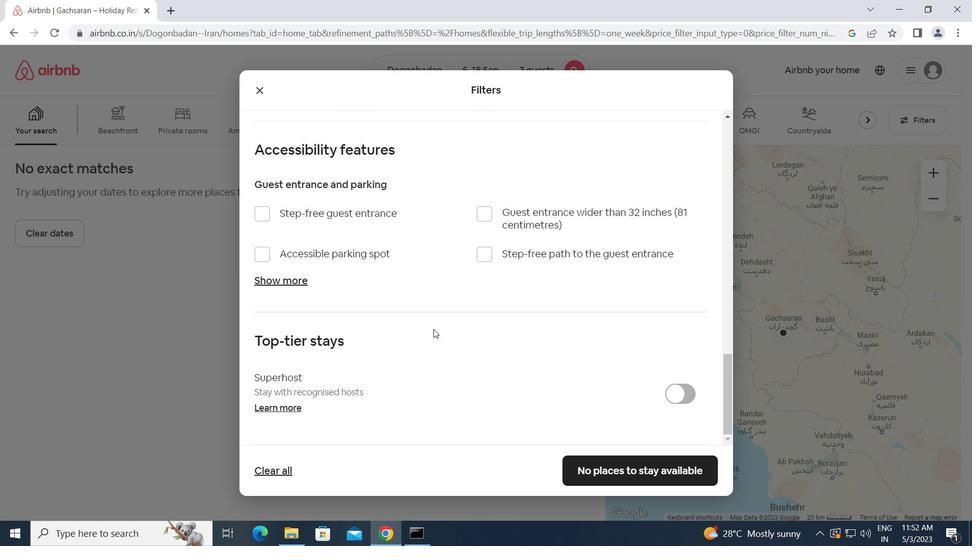 
Action: Mouse scrolled (433, 329) with delta (0, 0)
Screenshot: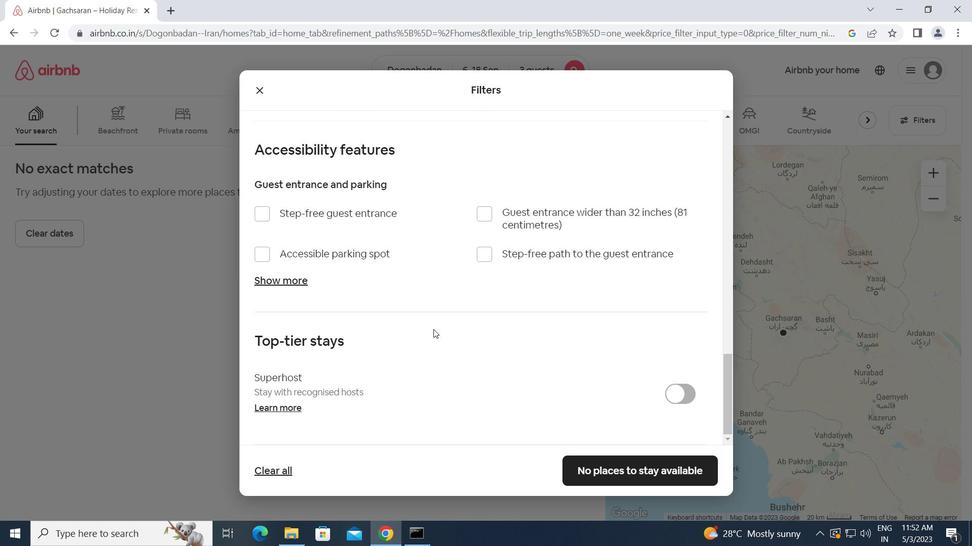 
Action: Mouse moved to (545, 411)
Screenshot: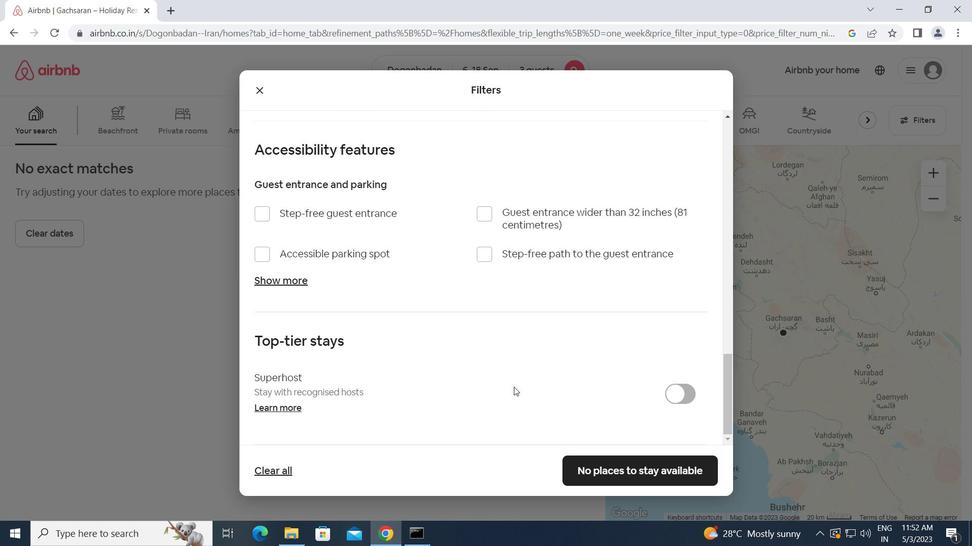 
Action: Mouse scrolled (545, 410) with delta (0, 0)
Screenshot: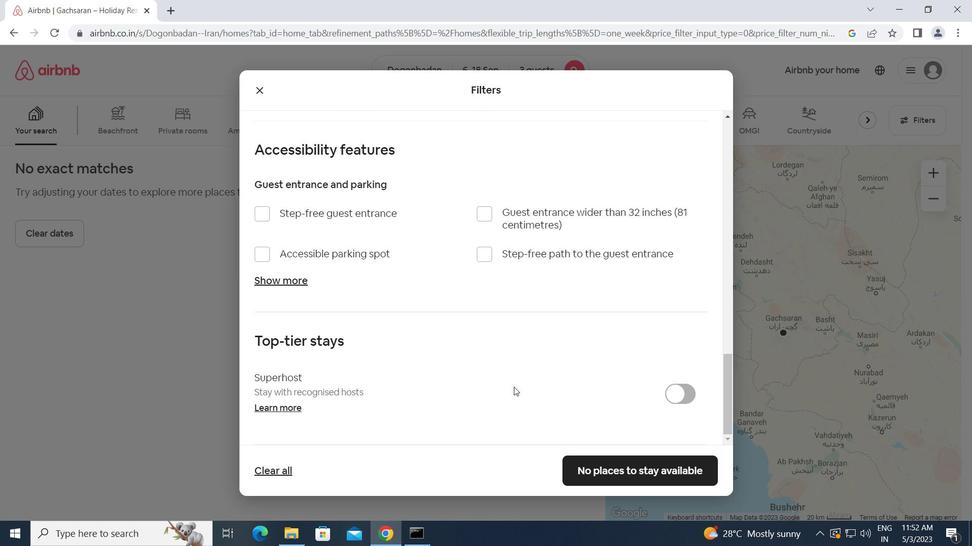 
Action: Mouse moved to (546, 413)
Screenshot: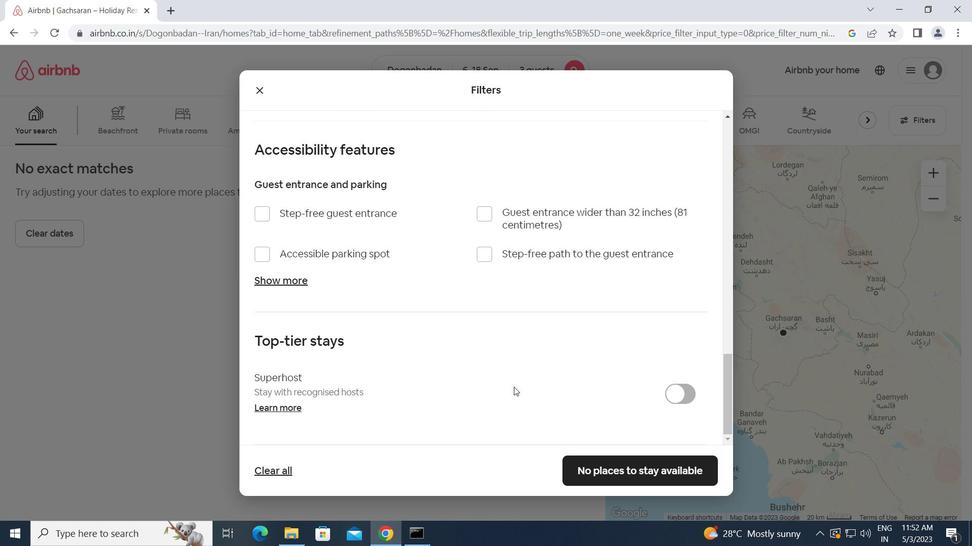 
Action: Mouse scrolled (546, 412) with delta (0, 0)
Screenshot: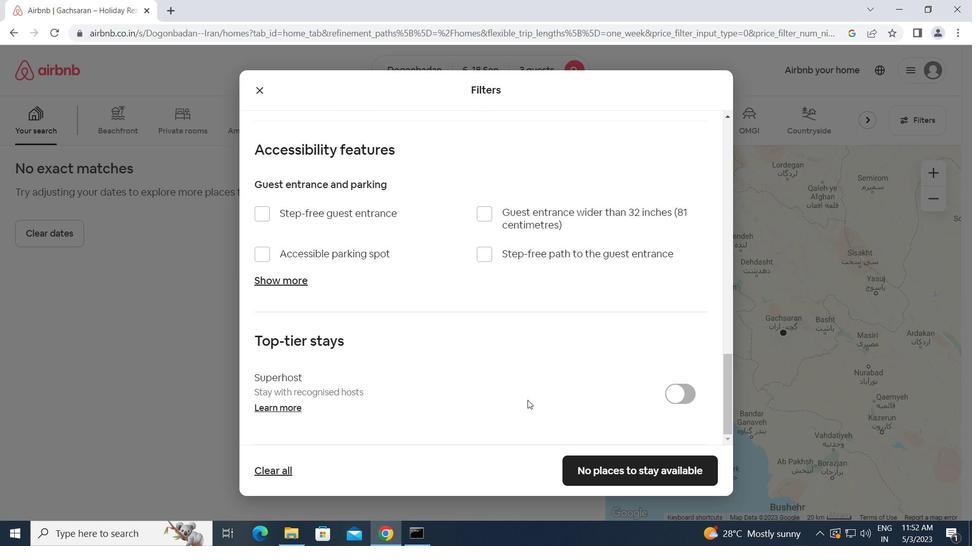 
Action: Mouse moved to (547, 413)
Screenshot: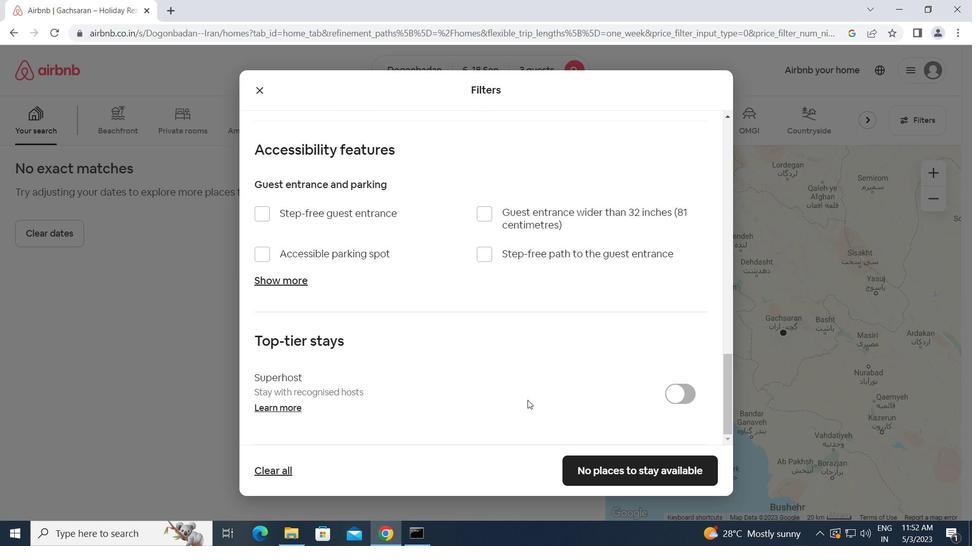 
Action: Mouse scrolled (547, 413) with delta (0, 0)
Screenshot: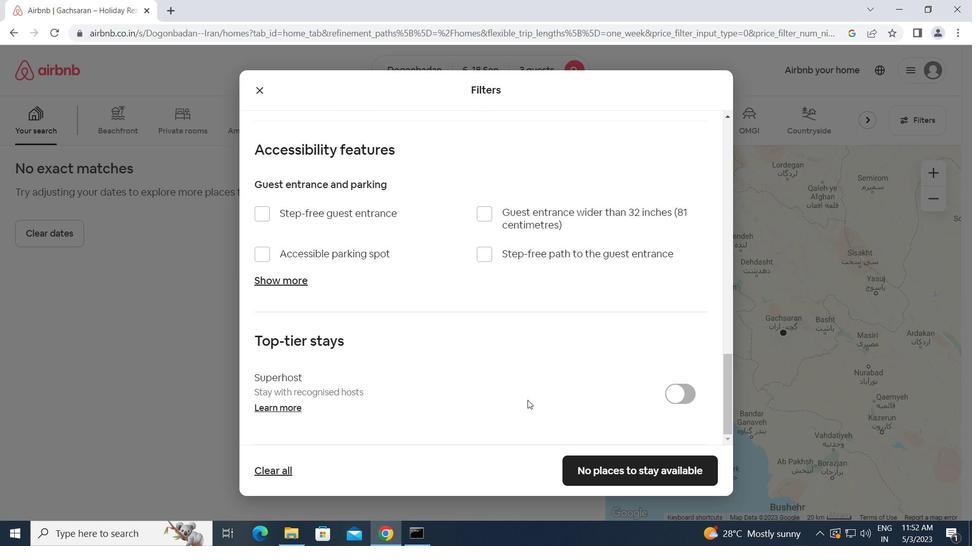 
Action: Mouse scrolled (547, 413) with delta (0, 0)
Screenshot: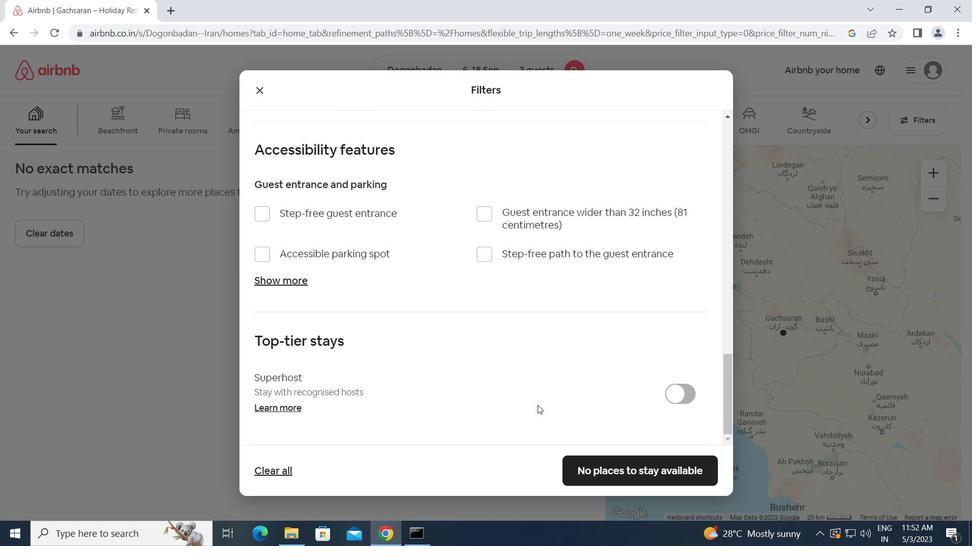 
Action: Mouse moved to (549, 415)
Screenshot: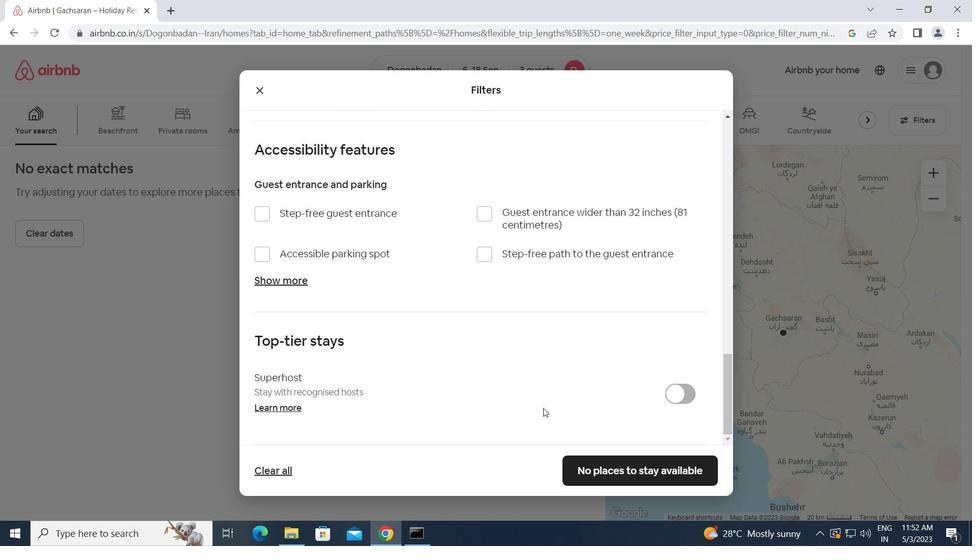 
Action: Mouse scrolled (549, 415) with delta (0, 0)
Screenshot: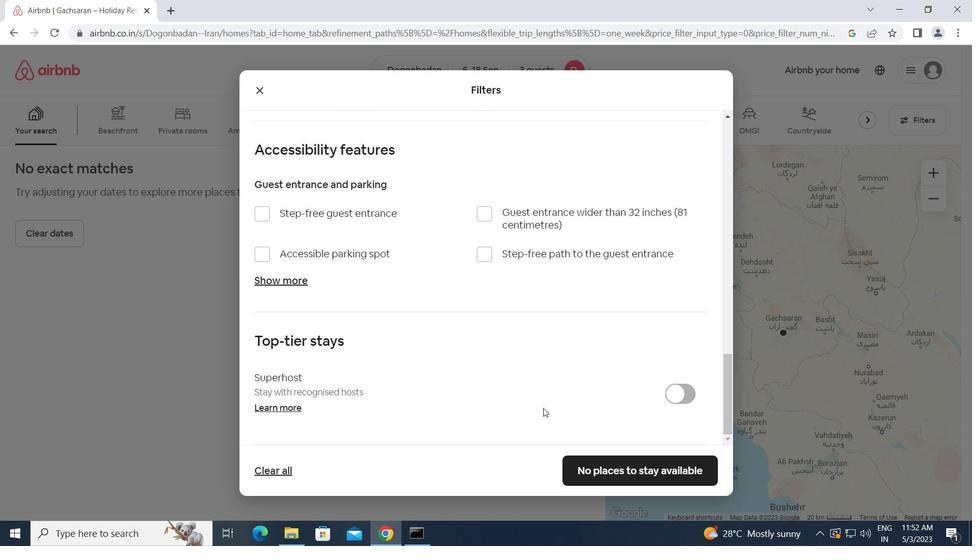 
Action: Mouse moved to (622, 462)
Screenshot: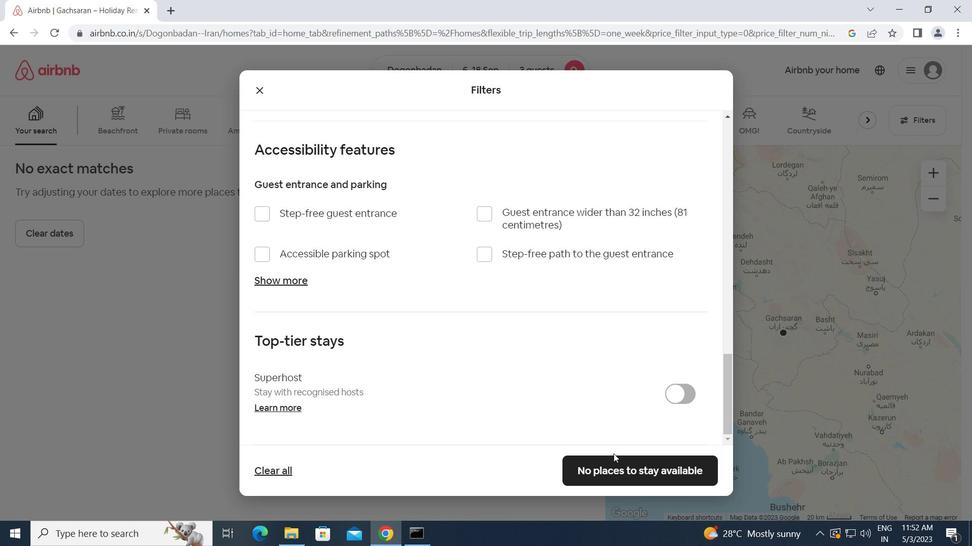 
Action: Mouse pressed left at (622, 462)
Screenshot: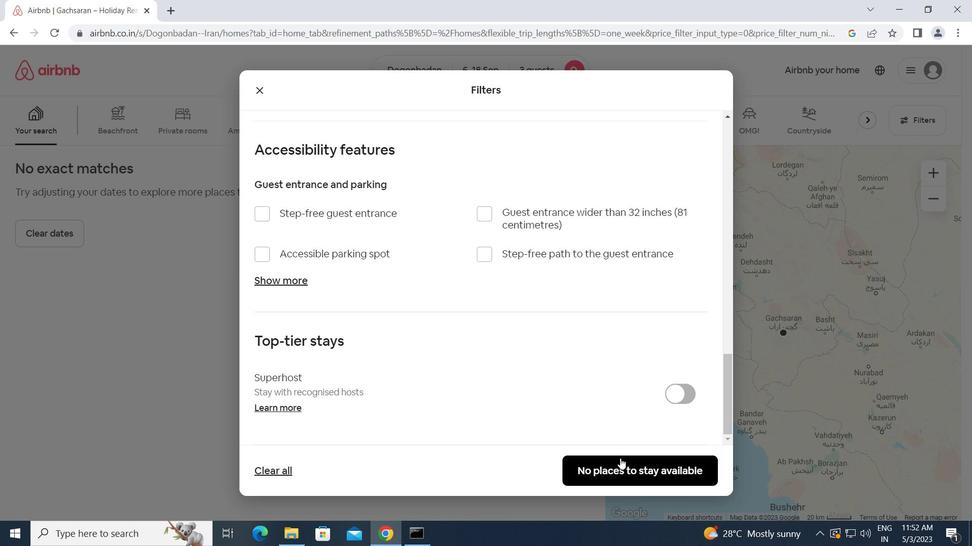 
